 Task: Look for space in Kaiserslautern, Germany from 9th June, 2023 to 16th June, 2023 for 2 adults in price range Rs.8000 to Rs.16000. Place can be entire place with 2 bedrooms having 2 beds and 1 bathroom. Property type can be house, flat, guest house. Booking option can be shelf check-in. Required host language is English.
Action: Mouse moved to (412, 116)
Screenshot: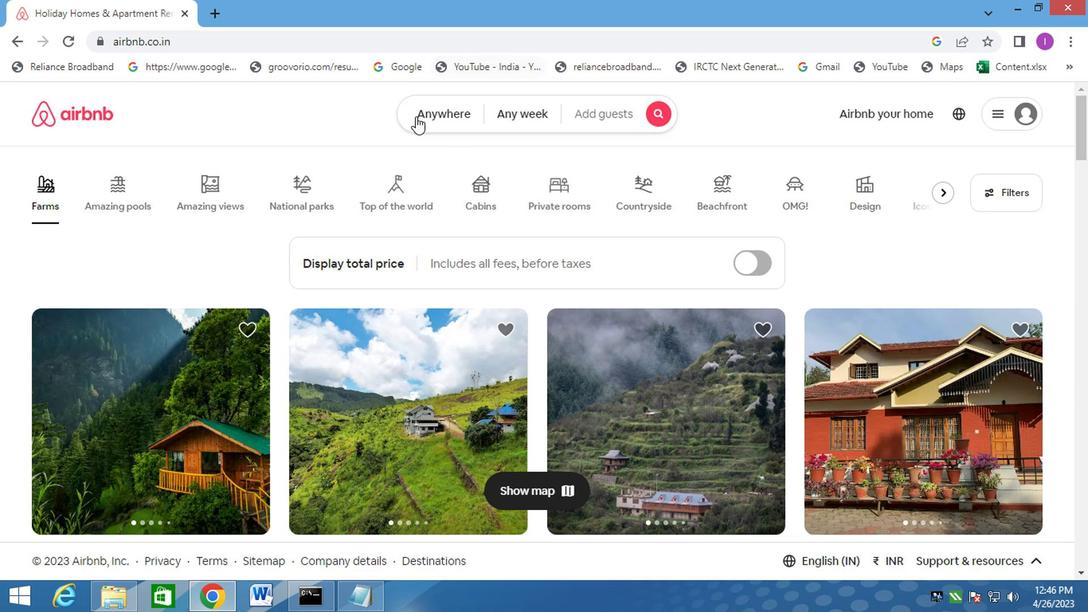 
Action: Mouse pressed left at (412, 116)
Screenshot: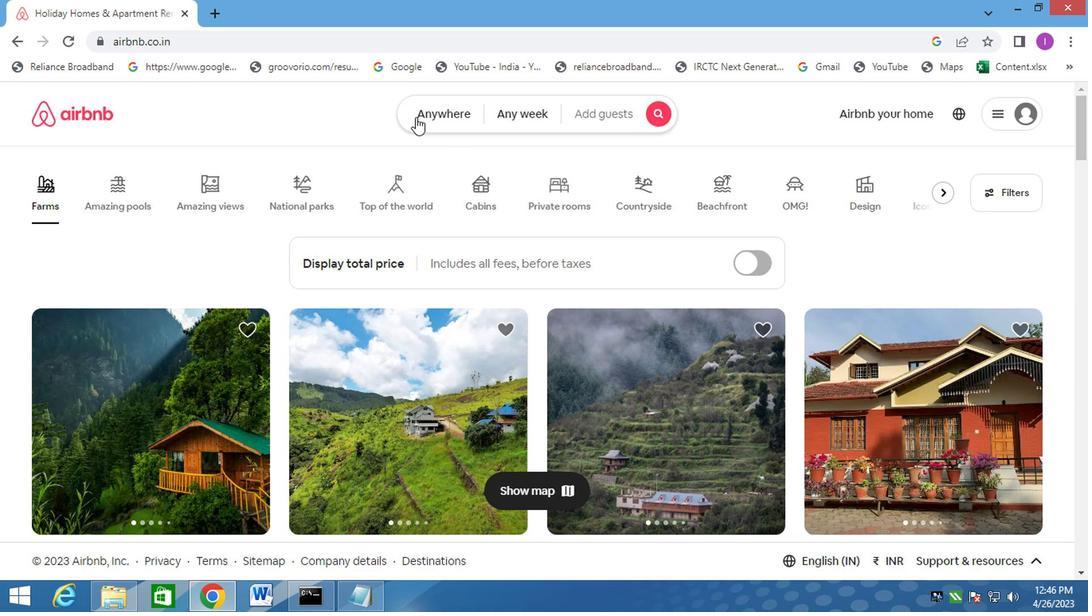 
Action: Mouse moved to (248, 180)
Screenshot: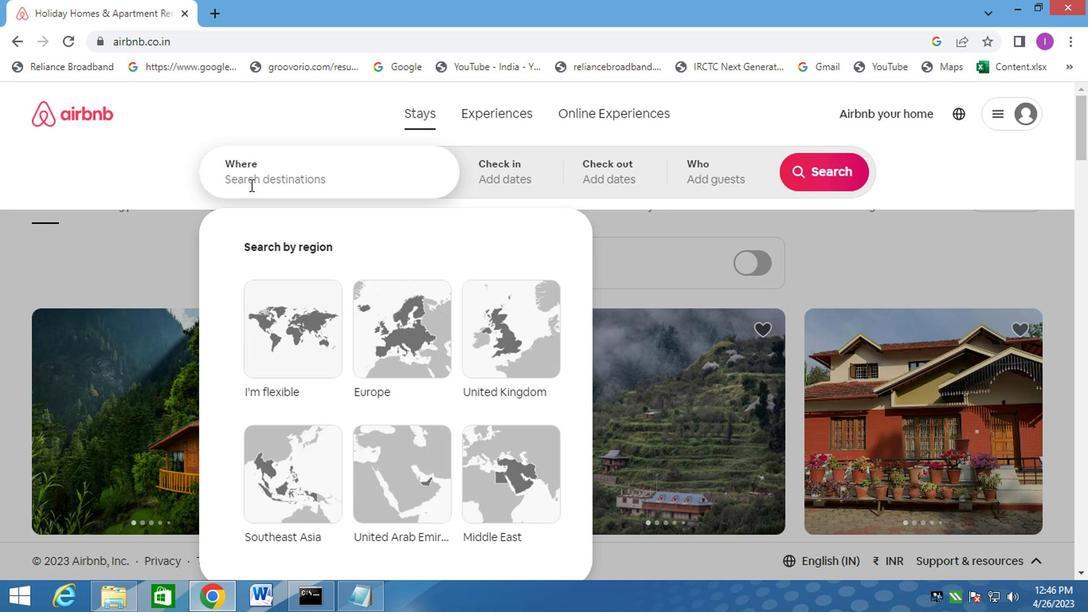 
Action: Mouse pressed left at (248, 180)
Screenshot: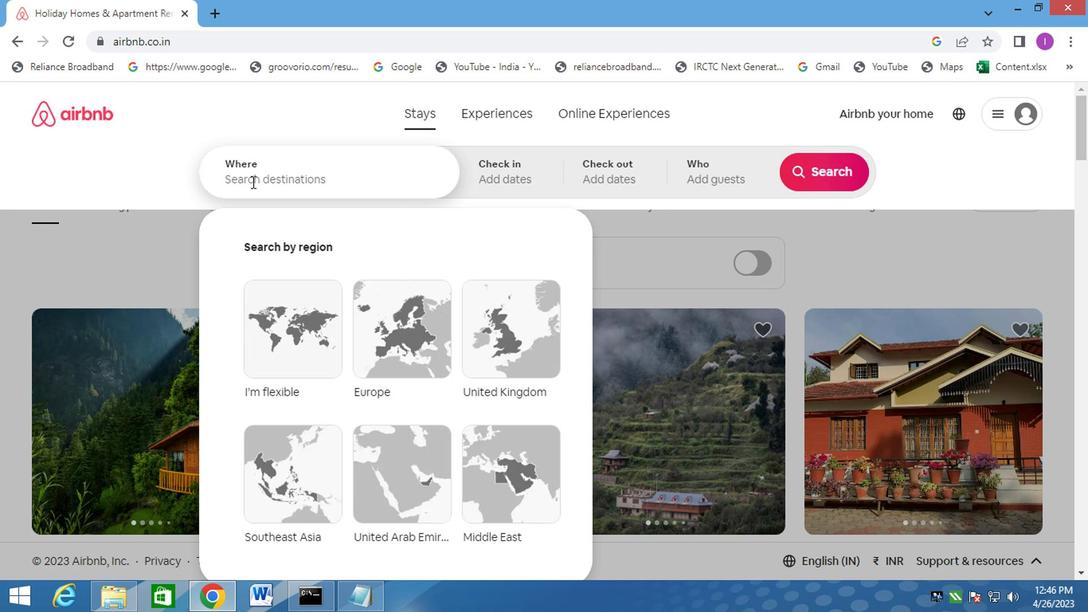 
Action: Mouse moved to (422, 155)
Screenshot: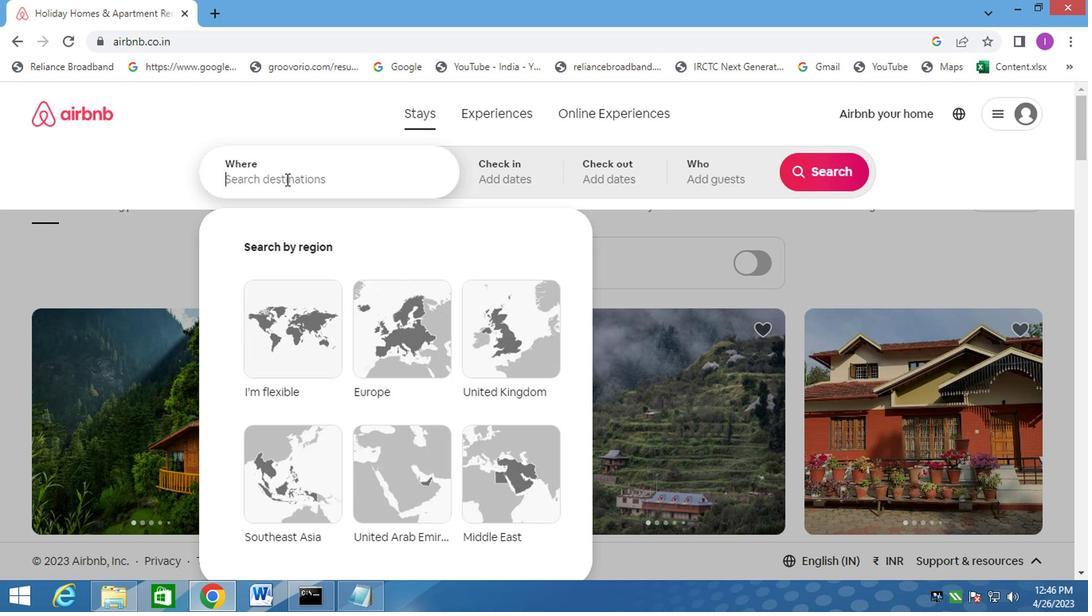 
Action: Key pressed <Key.shift>KAISERSLAUTERN,GER
Screenshot: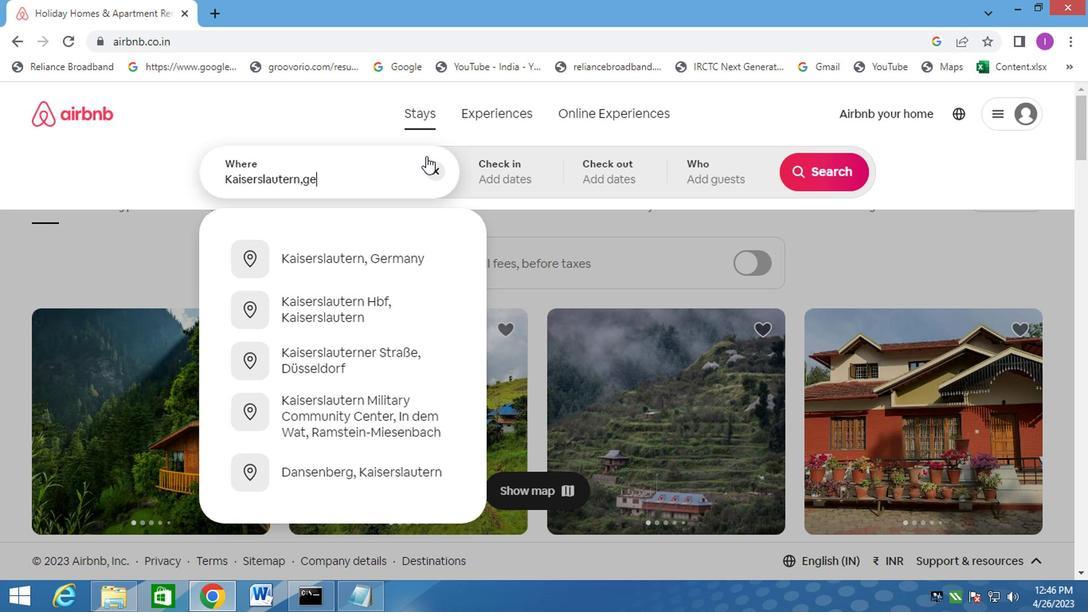 
Action: Mouse moved to (404, 263)
Screenshot: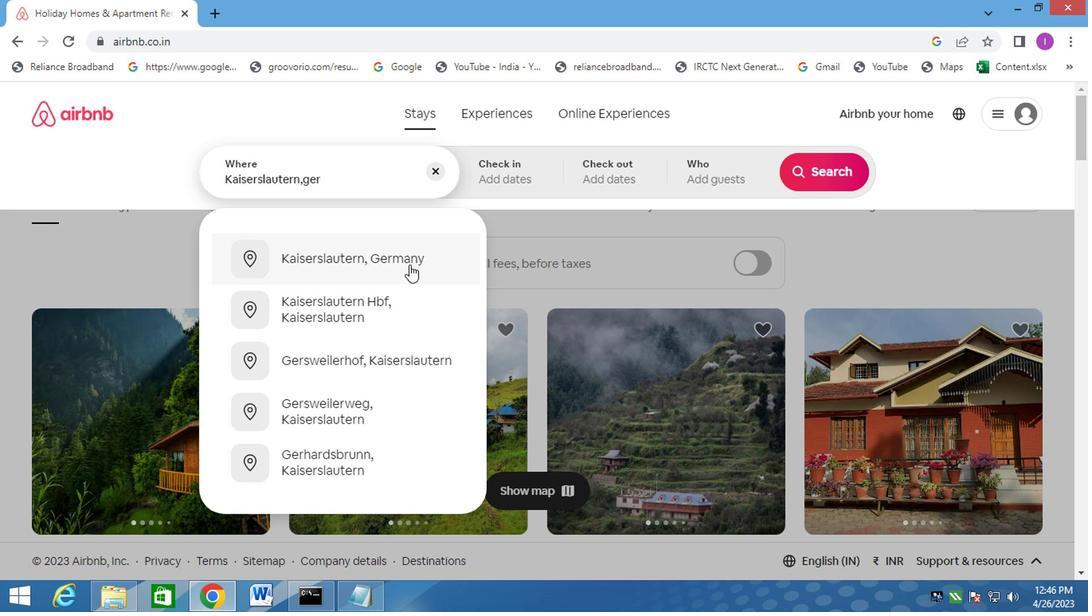
Action: Mouse pressed left at (404, 263)
Screenshot: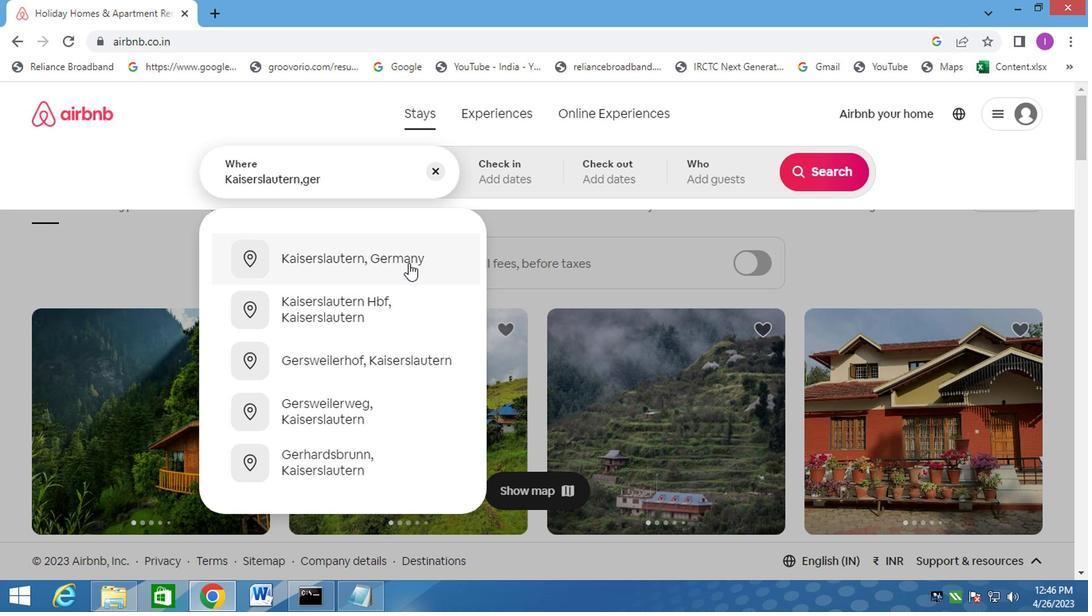 
Action: Mouse moved to (806, 298)
Screenshot: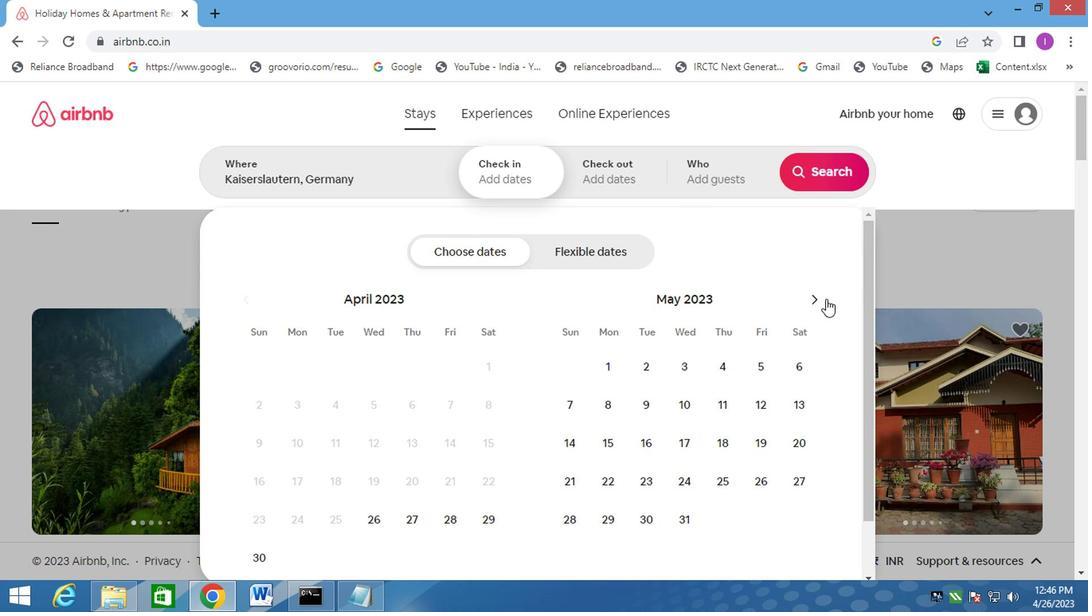 
Action: Mouse pressed left at (806, 298)
Screenshot: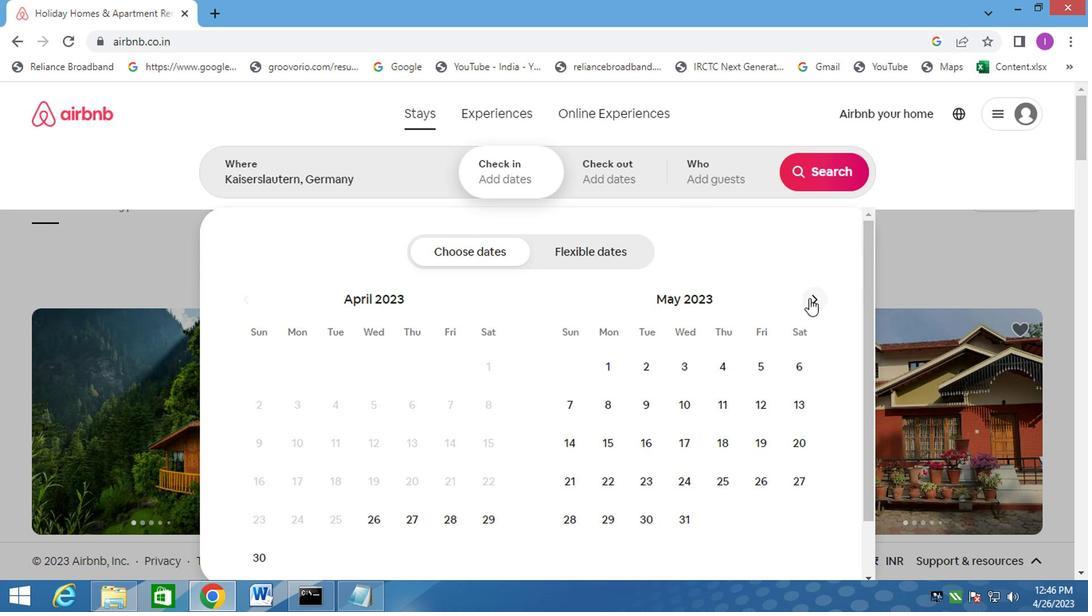 
Action: Mouse moved to (814, 298)
Screenshot: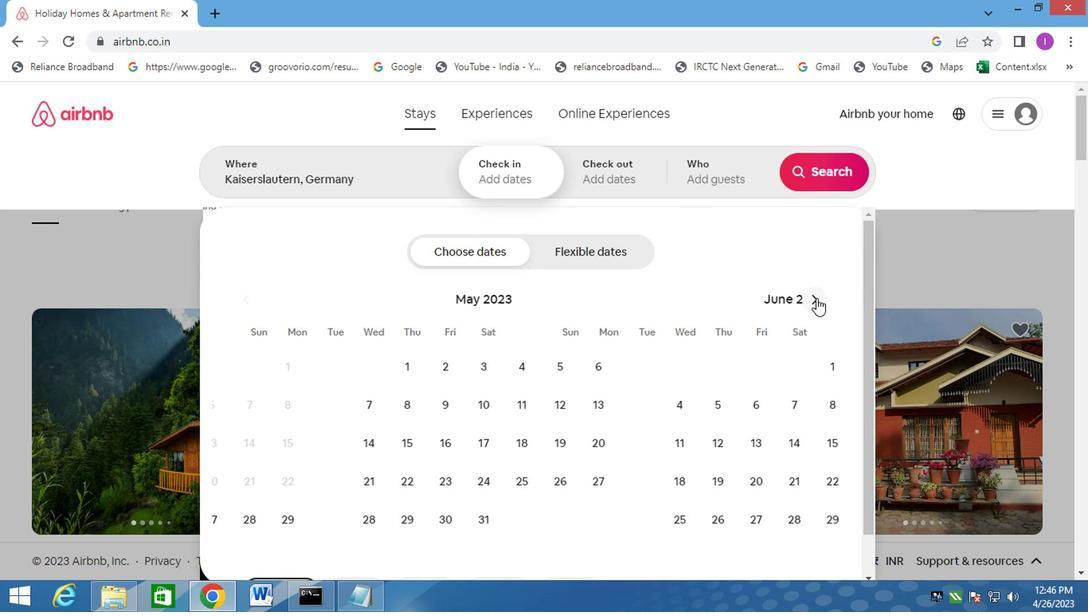 
Action: Mouse pressed left at (814, 298)
Screenshot: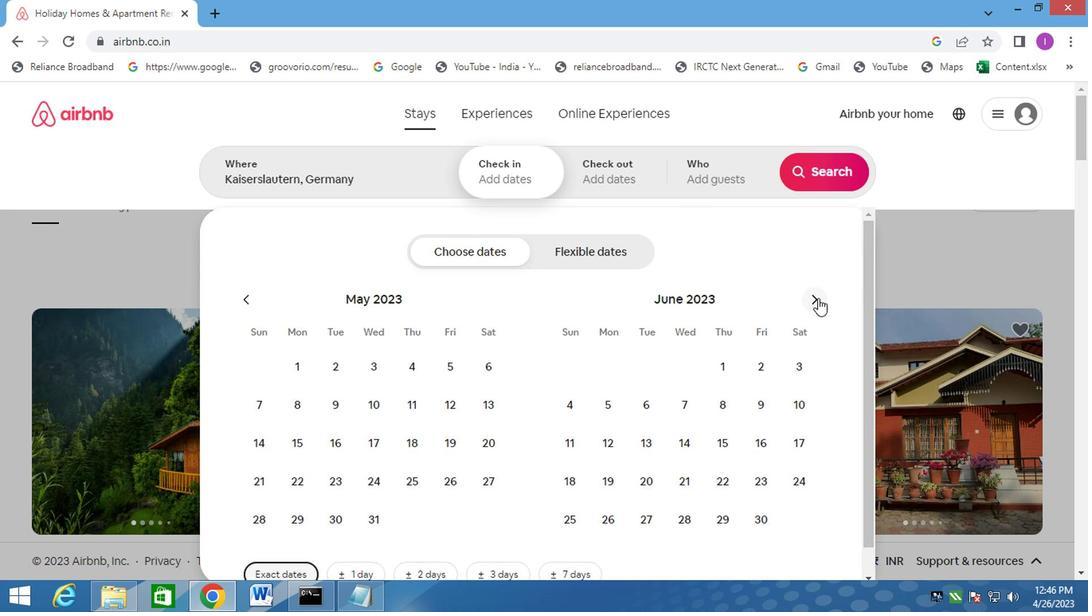
Action: Mouse moved to (438, 407)
Screenshot: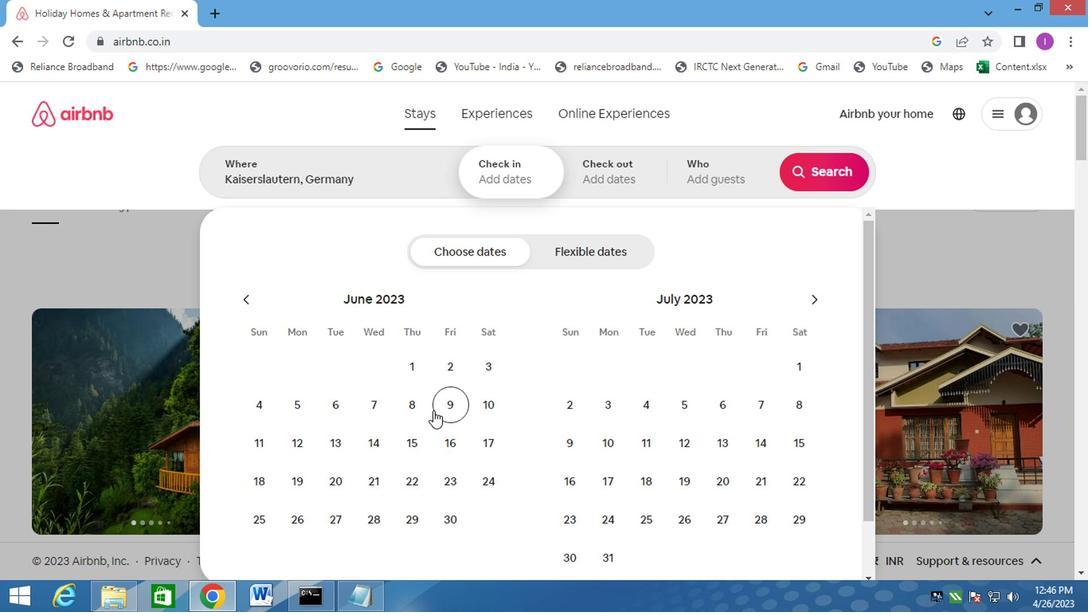 
Action: Mouse pressed left at (438, 407)
Screenshot: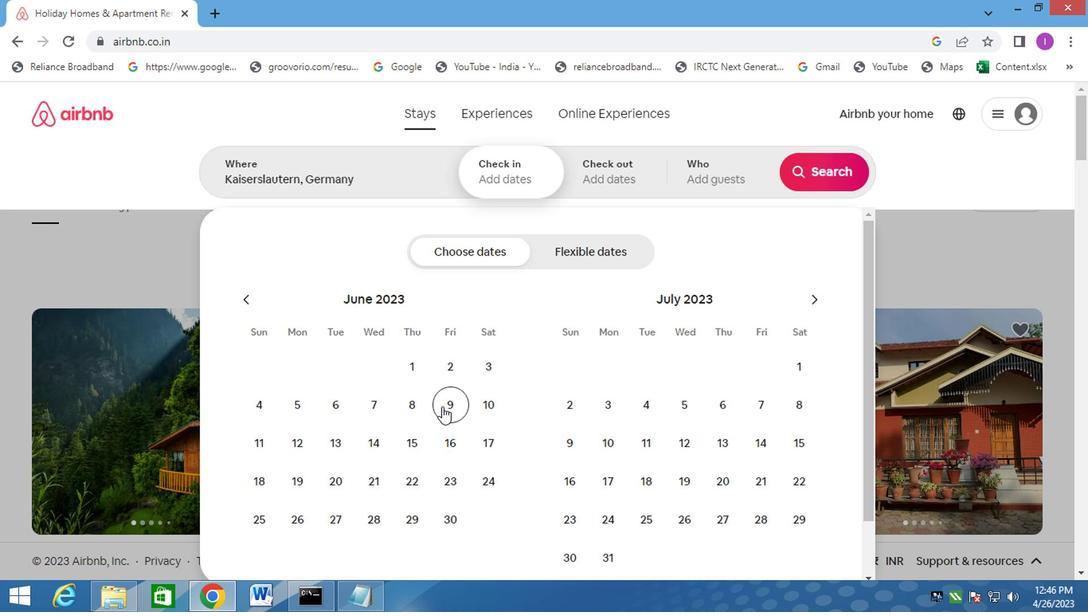 
Action: Mouse moved to (445, 455)
Screenshot: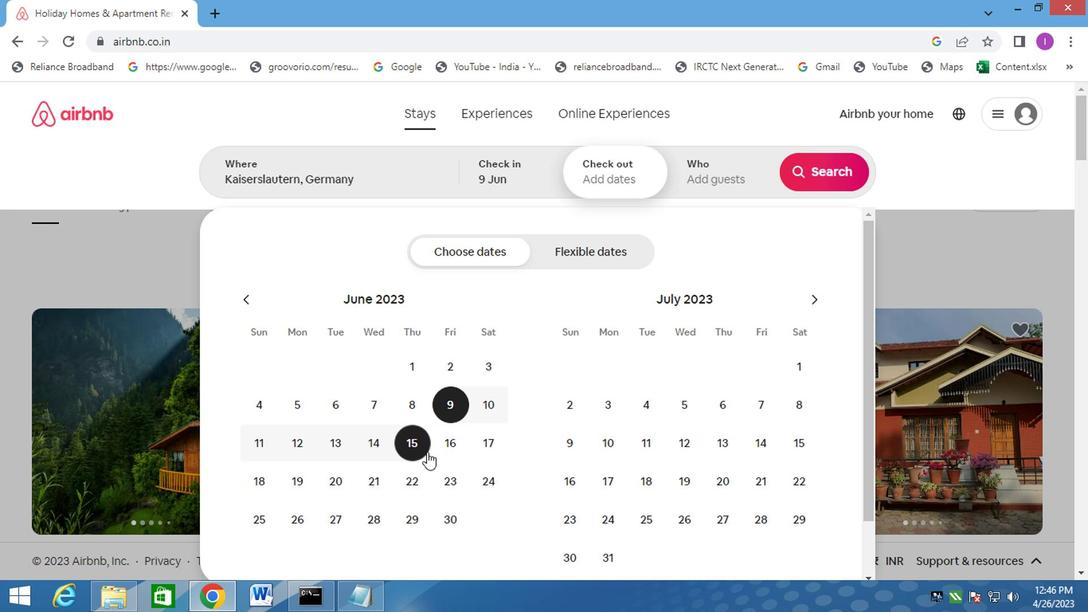 
Action: Mouse pressed left at (445, 455)
Screenshot: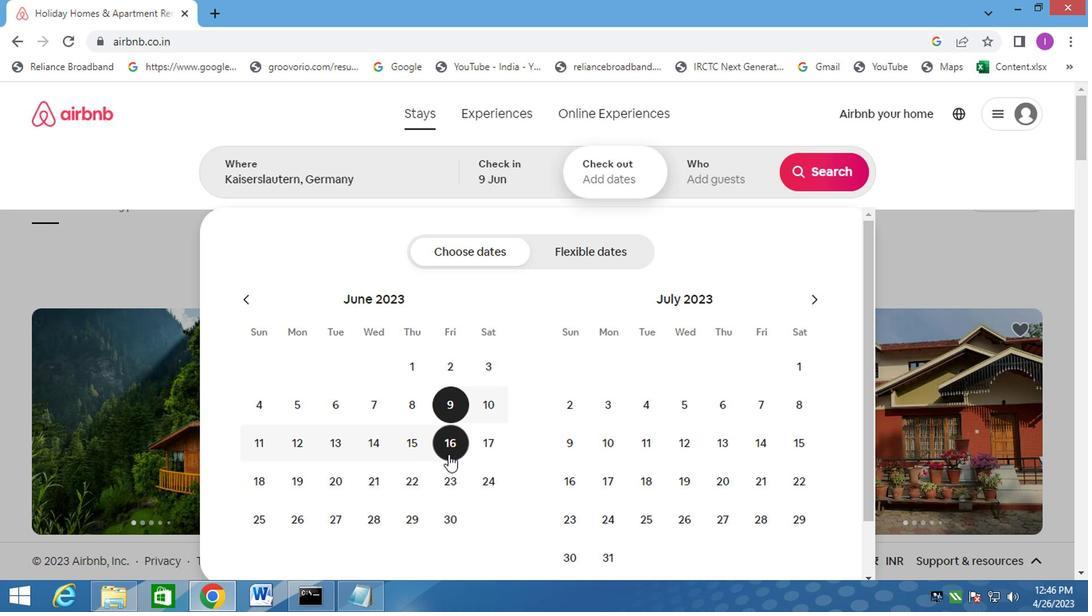 
Action: Mouse moved to (741, 182)
Screenshot: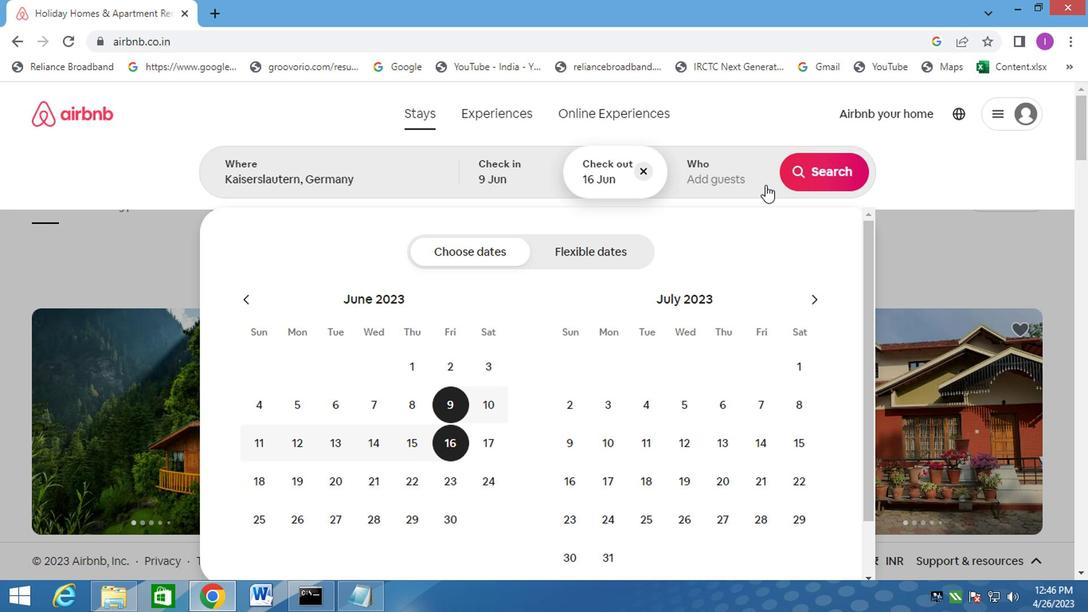 
Action: Mouse pressed left at (741, 182)
Screenshot: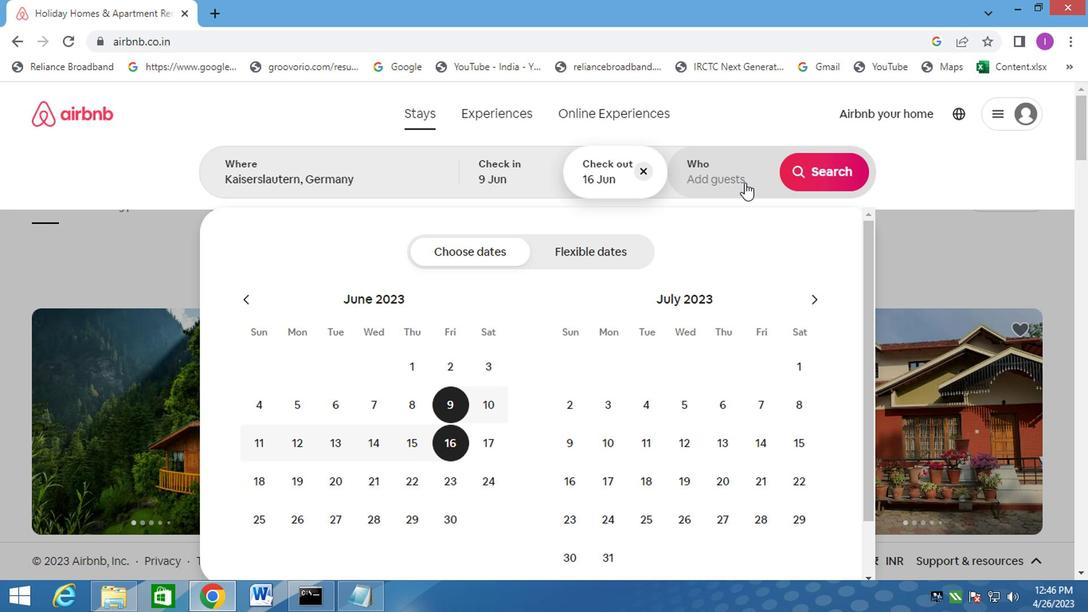 
Action: Mouse moved to (830, 263)
Screenshot: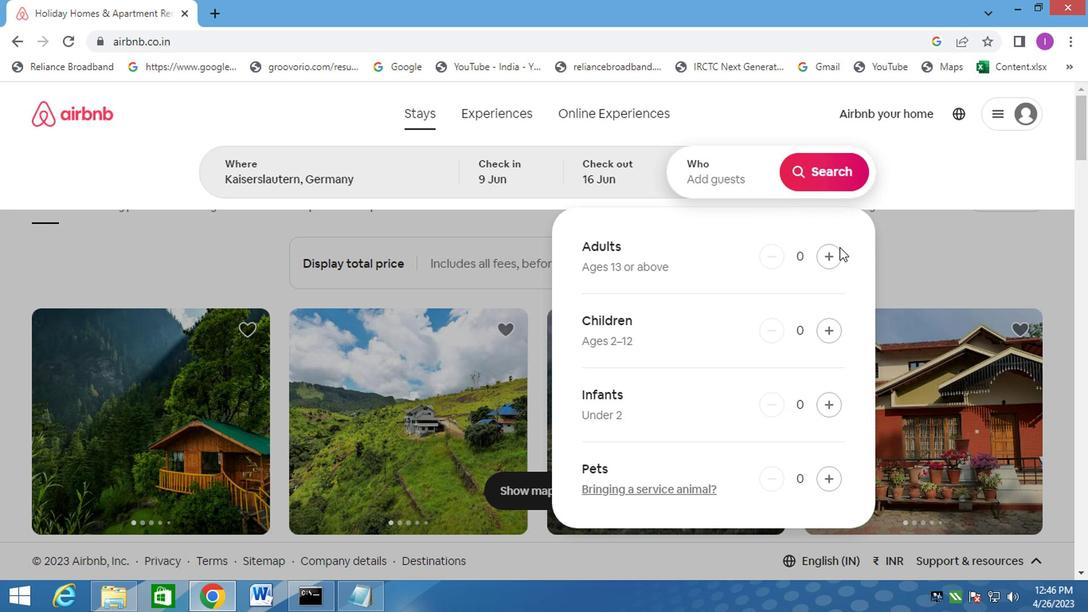 
Action: Mouse pressed left at (830, 263)
Screenshot: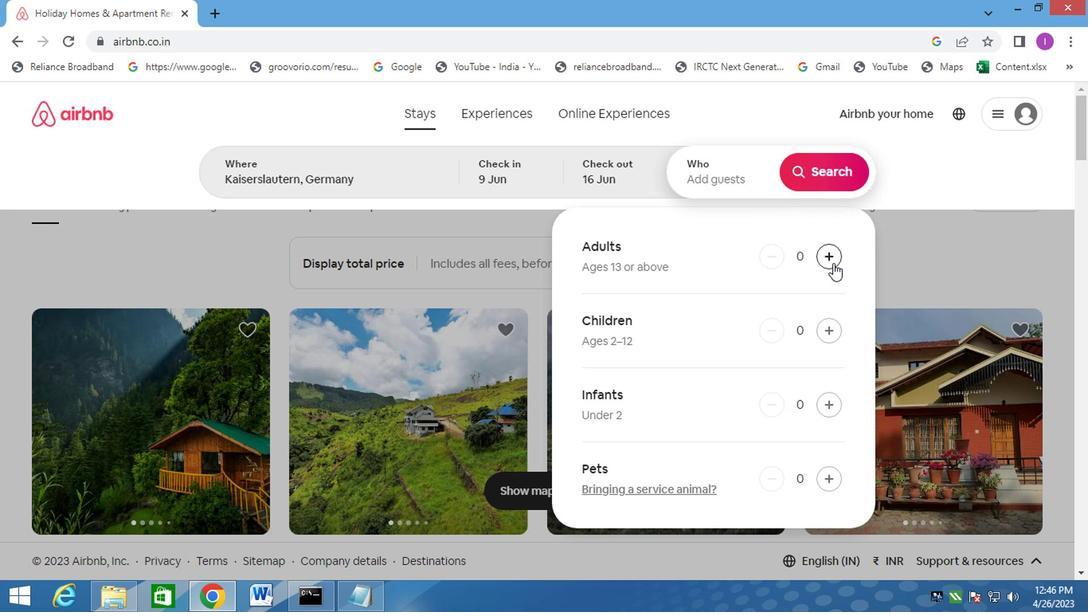 
Action: Mouse moved to (829, 262)
Screenshot: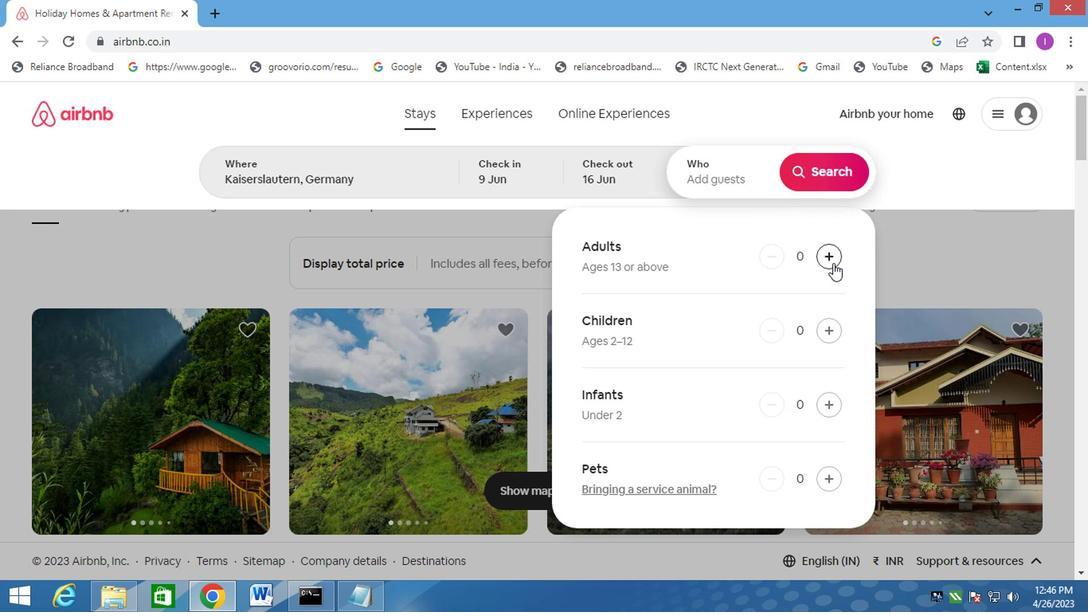
Action: Mouse pressed left at (829, 262)
Screenshot: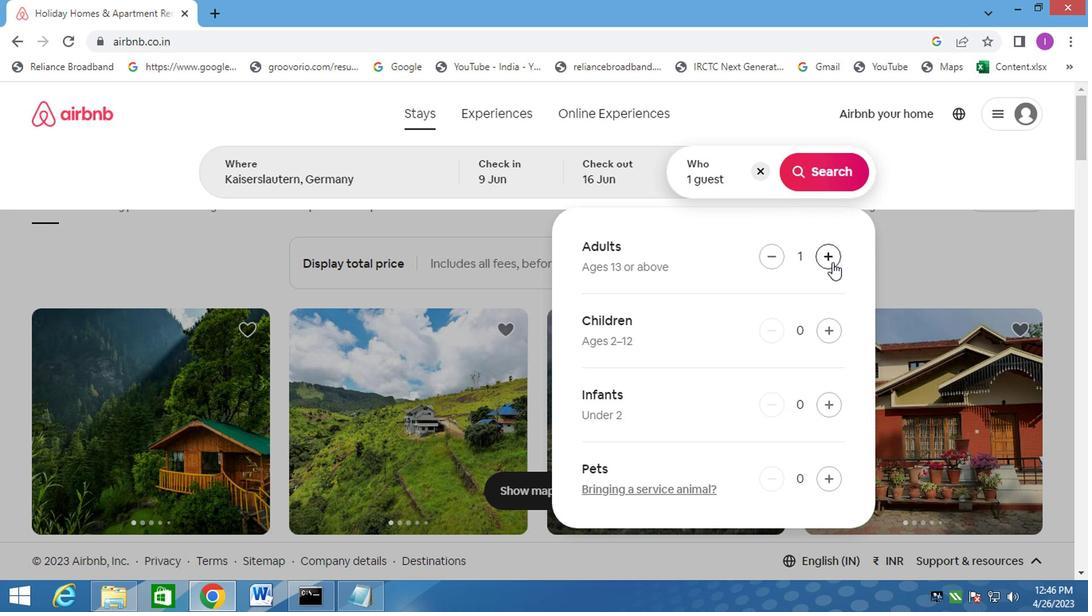 
Action: Mouse moved to (813, 173)
Screenshot: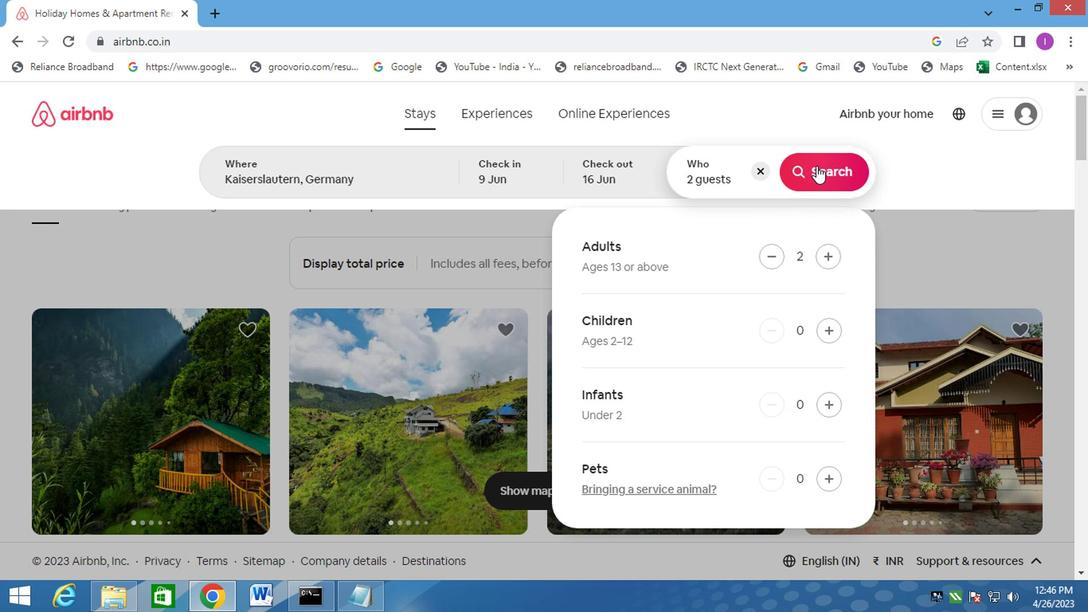 
Action: Mouse pressed left at (813, 173)
Screenshot: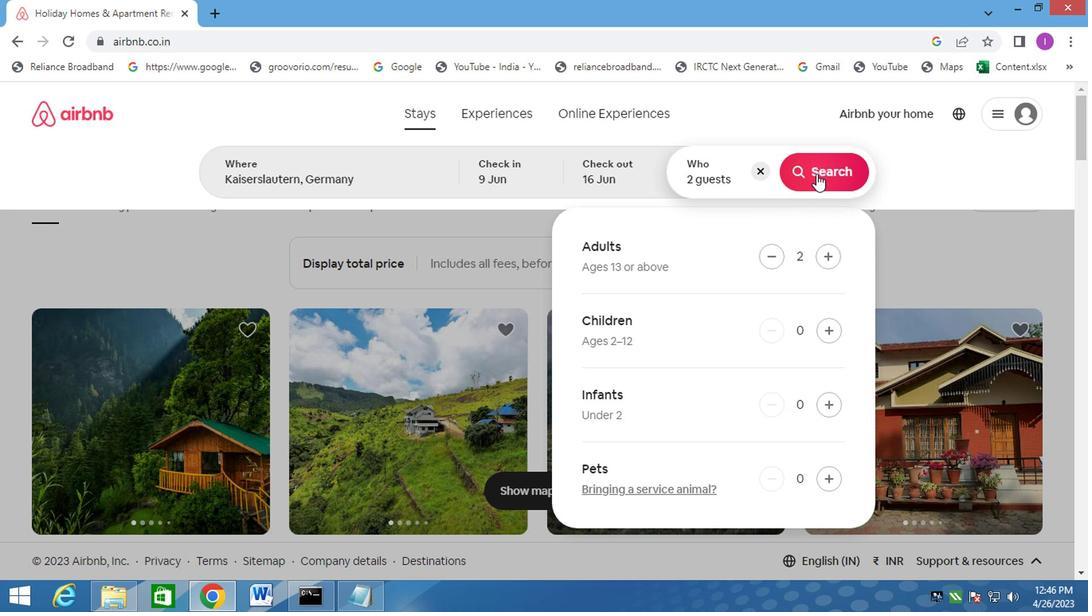 
Action: Mouse moved to (1026, 172)
Screenshot: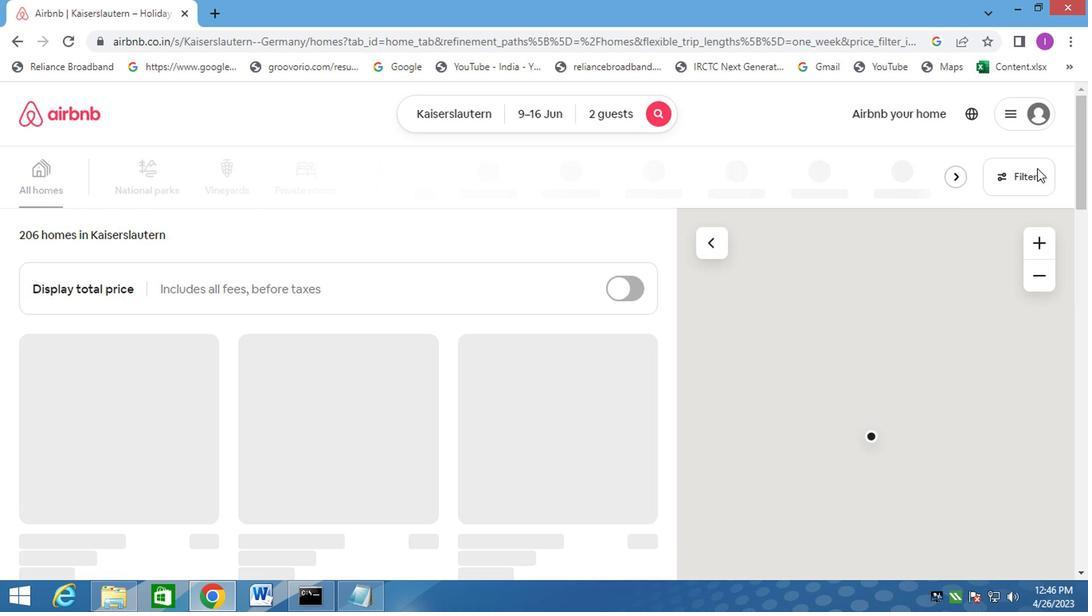 
Action: Mouse pressed left at (1026, 172)
Screenshot: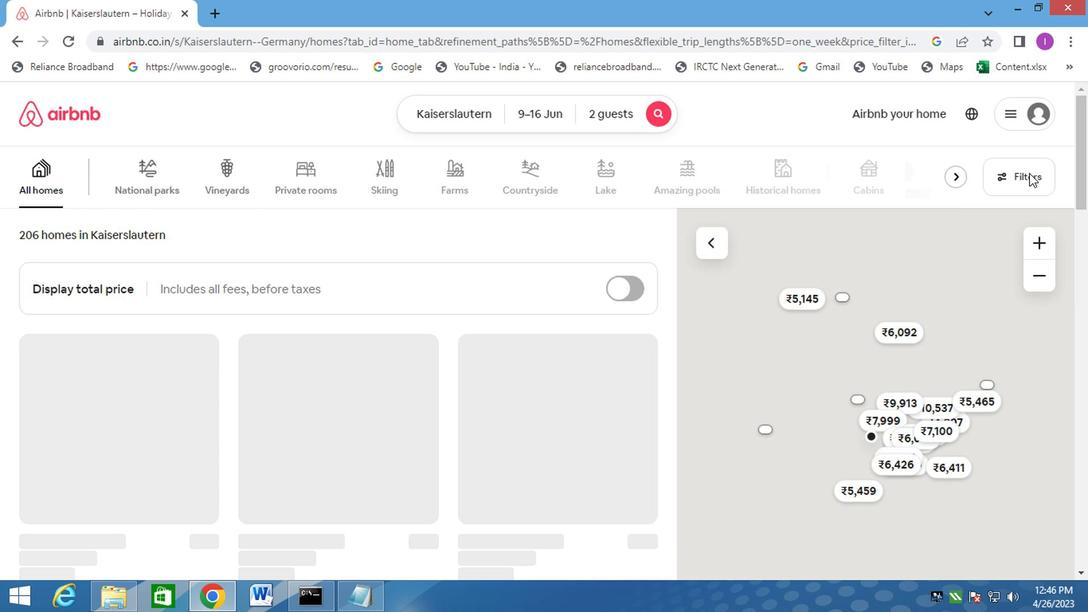 
Action: Mouse moved to (334, 390)
Screenshot: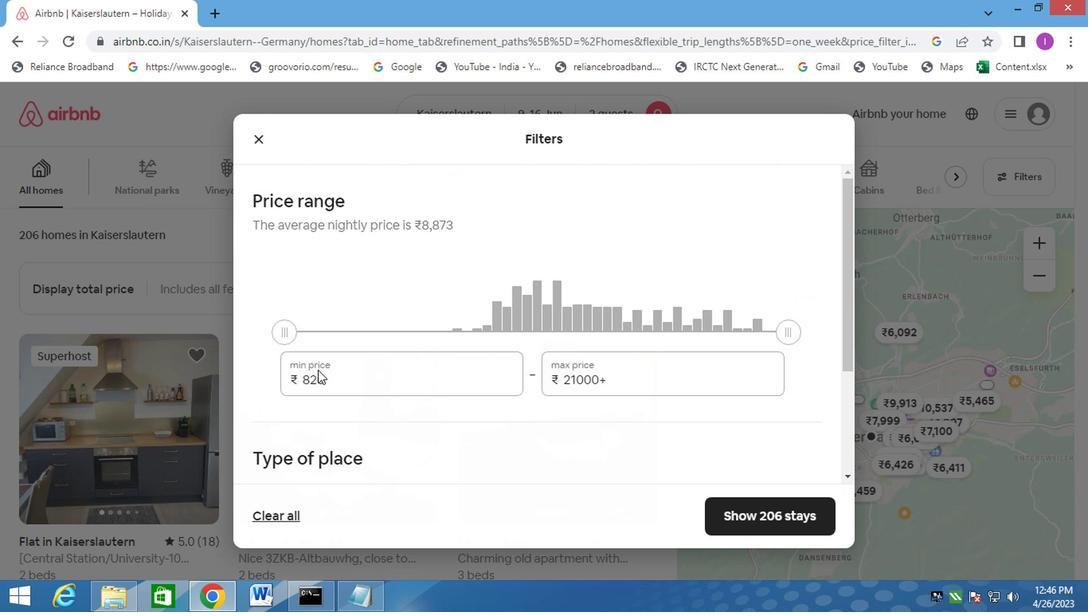 
Action: Mouse pressed left at (334, 390)
Screenshot: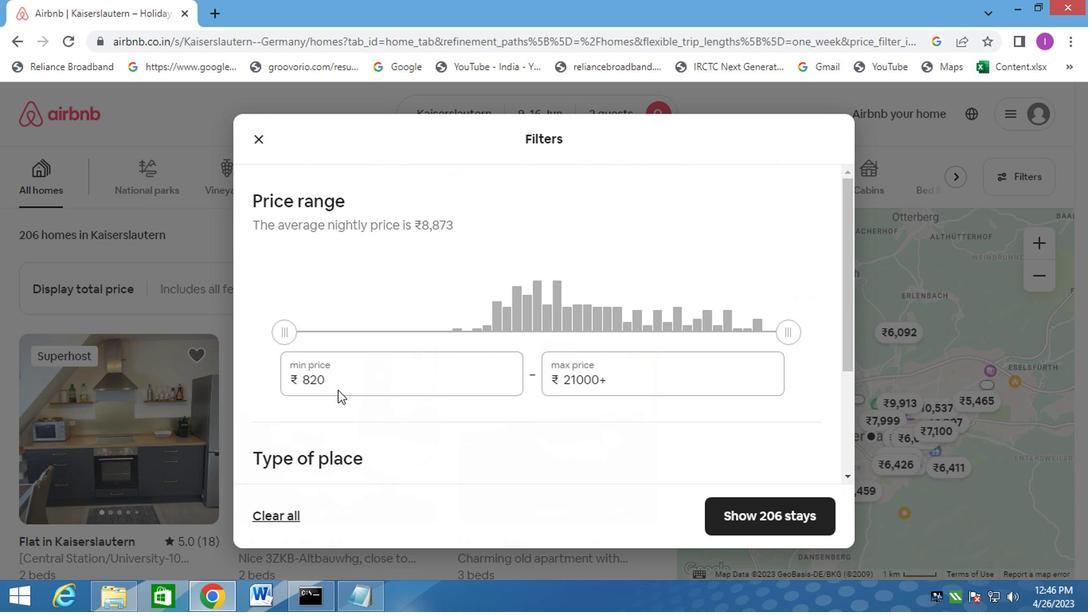 
Action: Mouse moved to (335, 379)
Screenshot: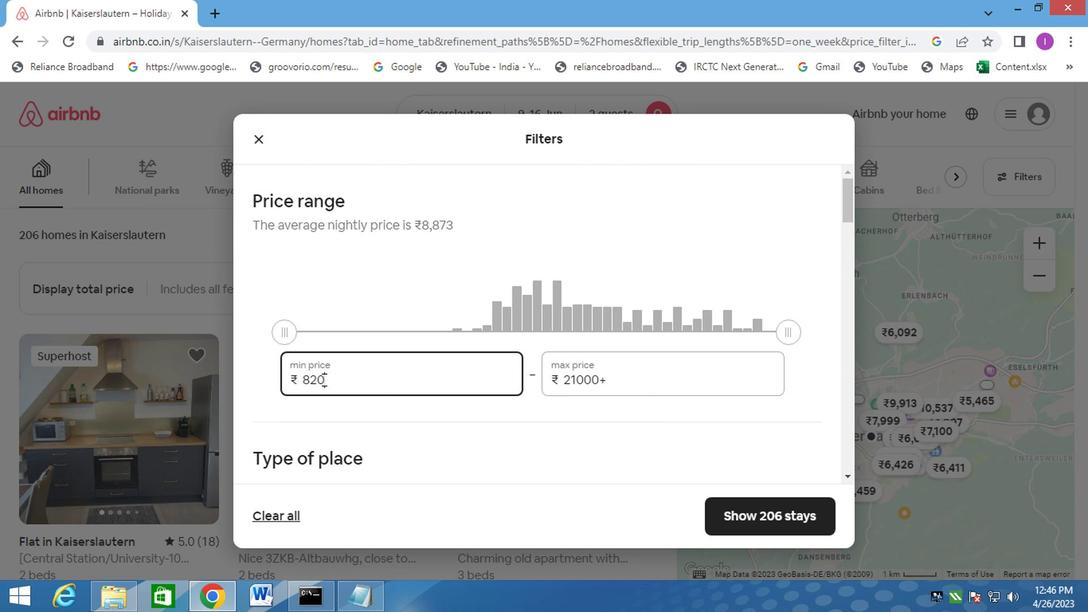 
Action: Mouse pressed left at (335, 379)
Screenshot: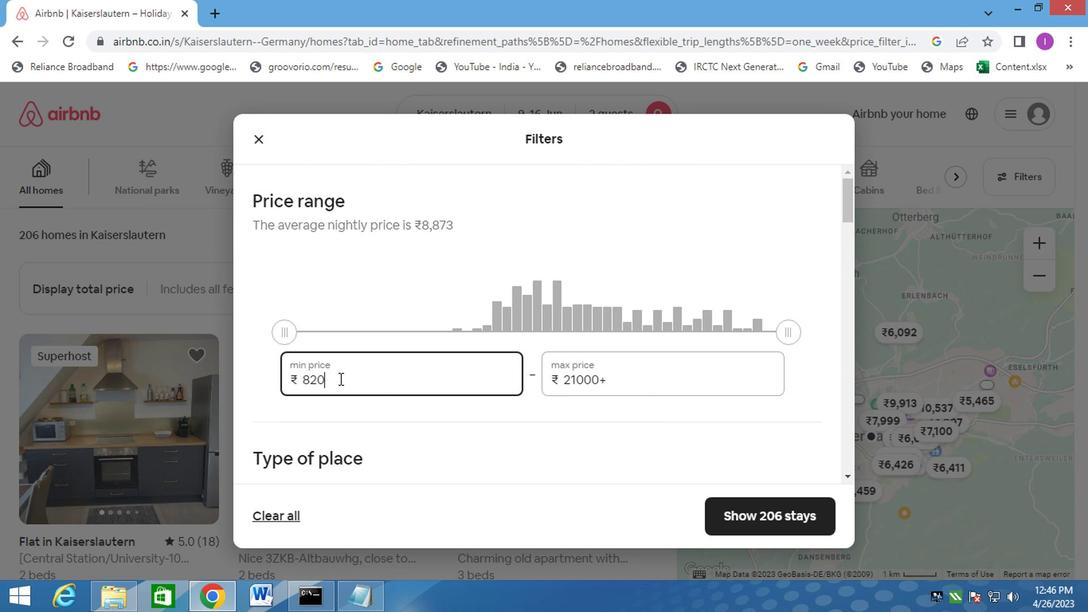 
Action: Mouse moved to (310, 370)
Screenshot: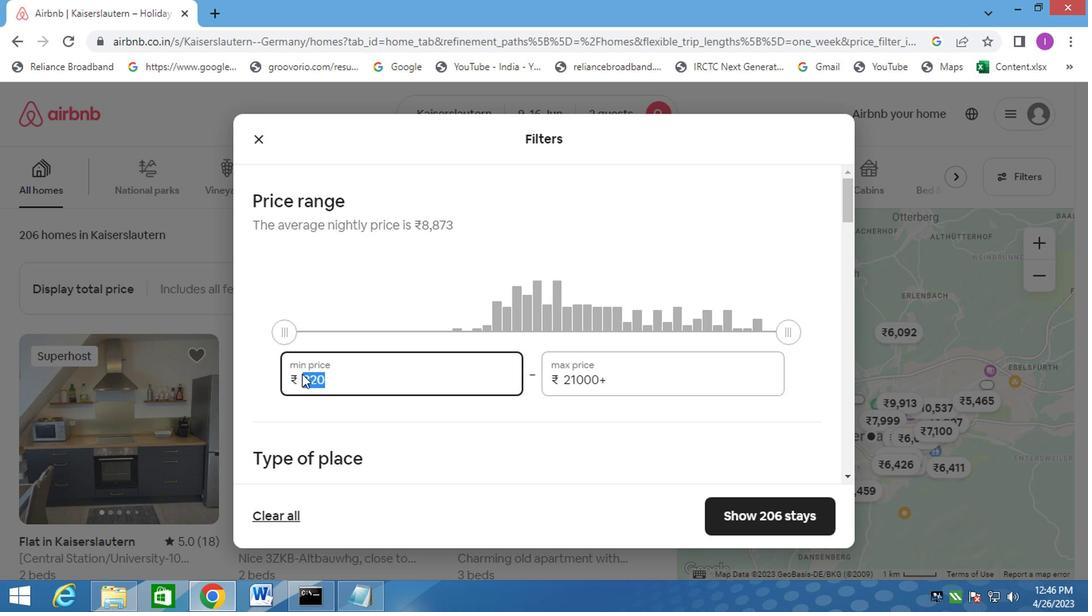 
Action: Key pressed 8000
Screenshot: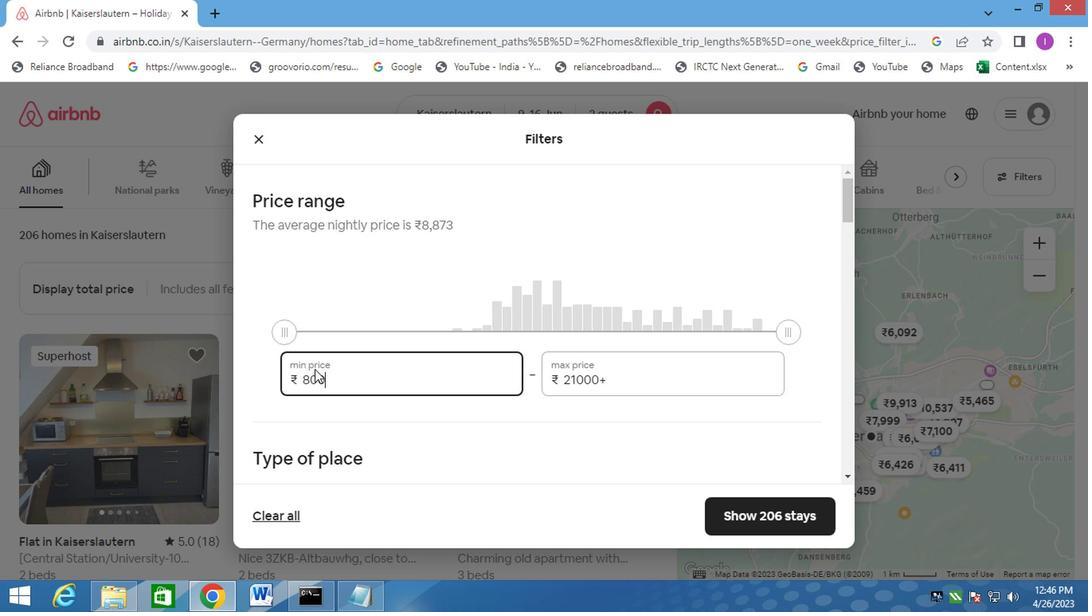 
Action: Mouse moved to (614, 378)
Screenshot: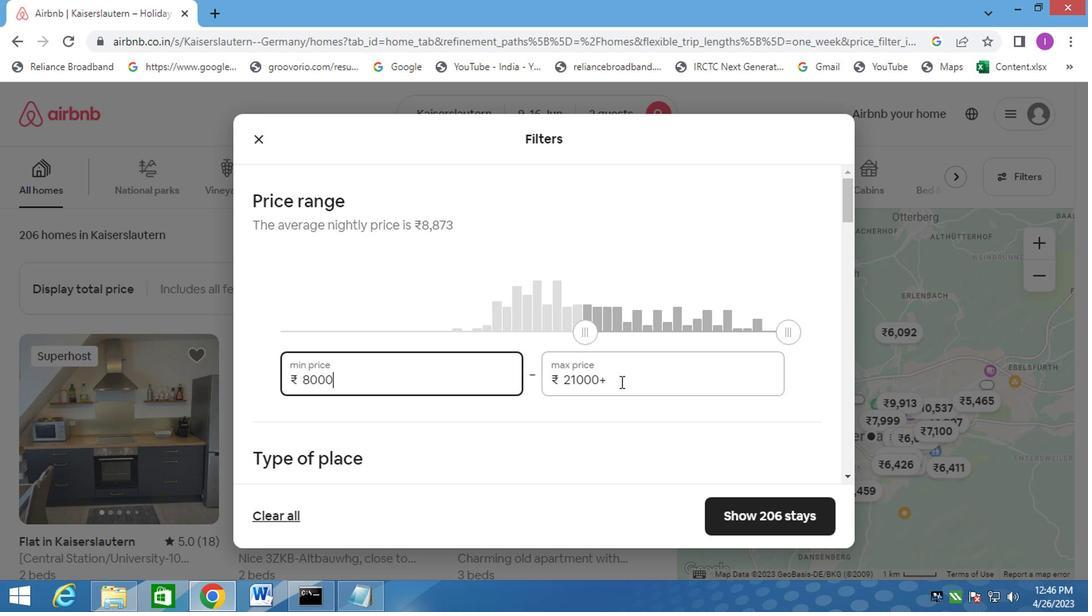 
Action: Mouse pressed left at (614, 378)
Screenshot: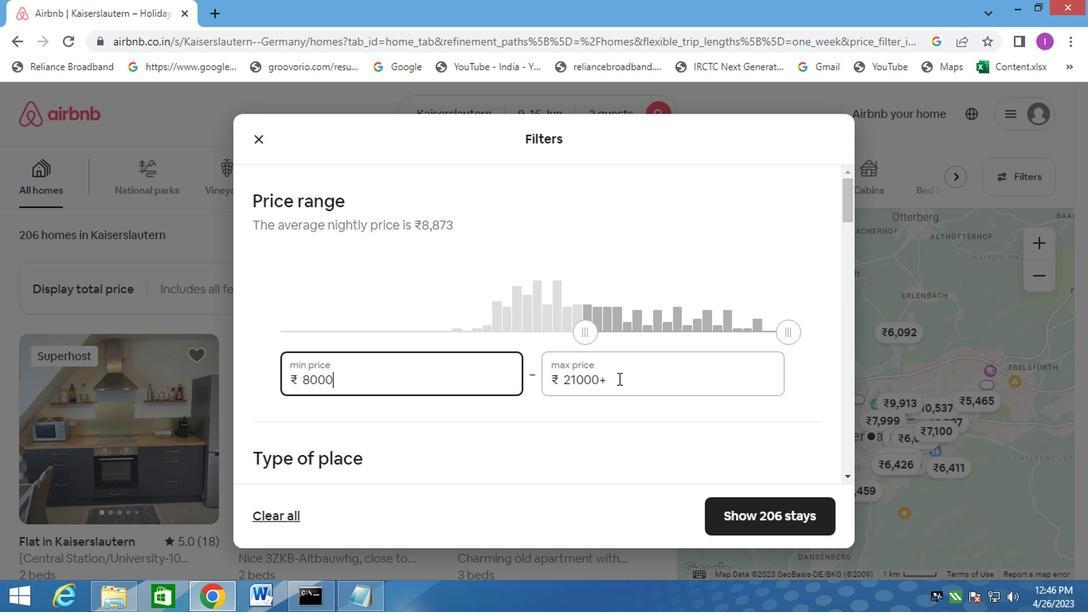 
Action: Mouse moved to (544, 380)
Screenshot: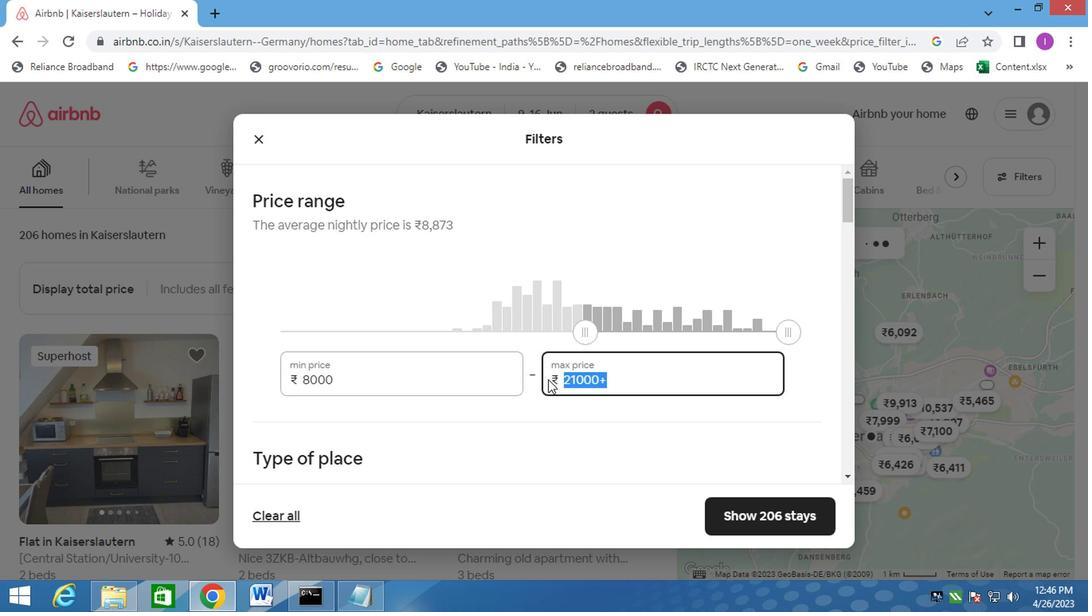 
Action: Key pressed 16000
Screenshot: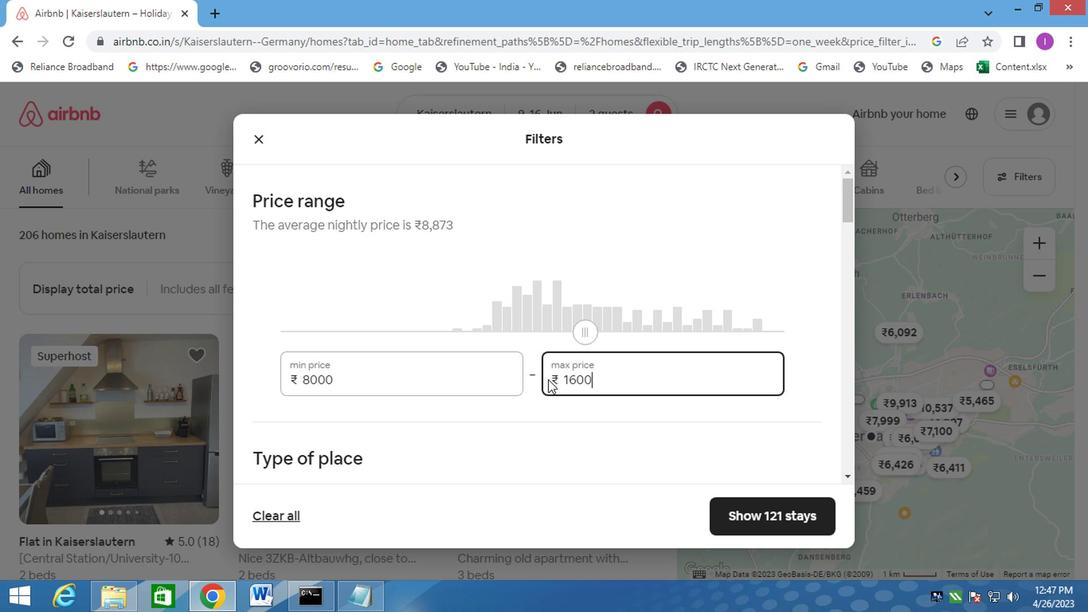 
Action: Mouse moved to (542, 322)
Screenshot: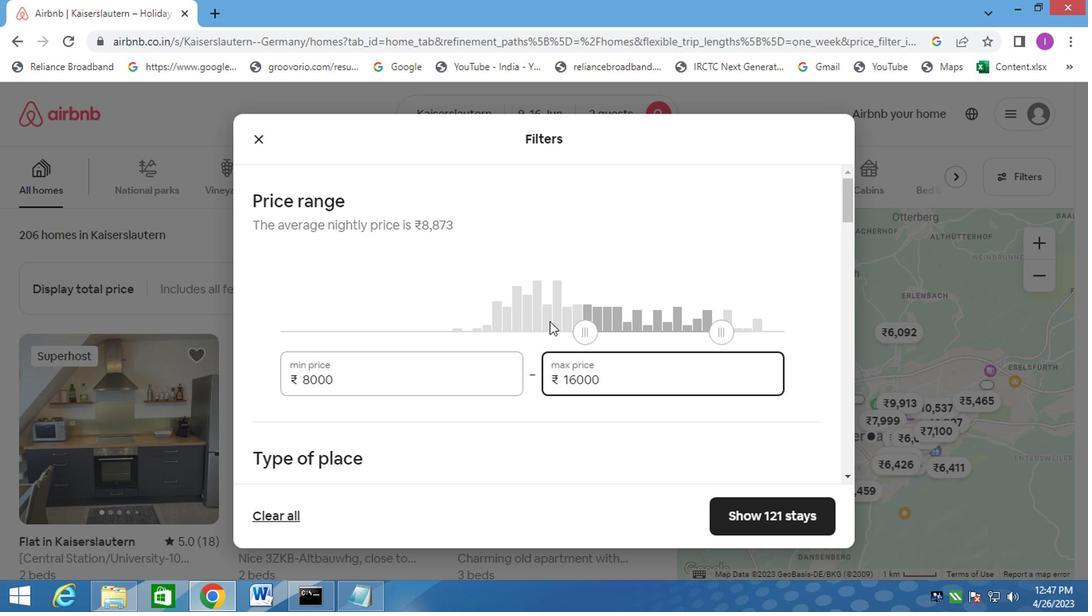 
Action: Mouse scrolled (542, 322) with delta (0, 0)
Screenshot: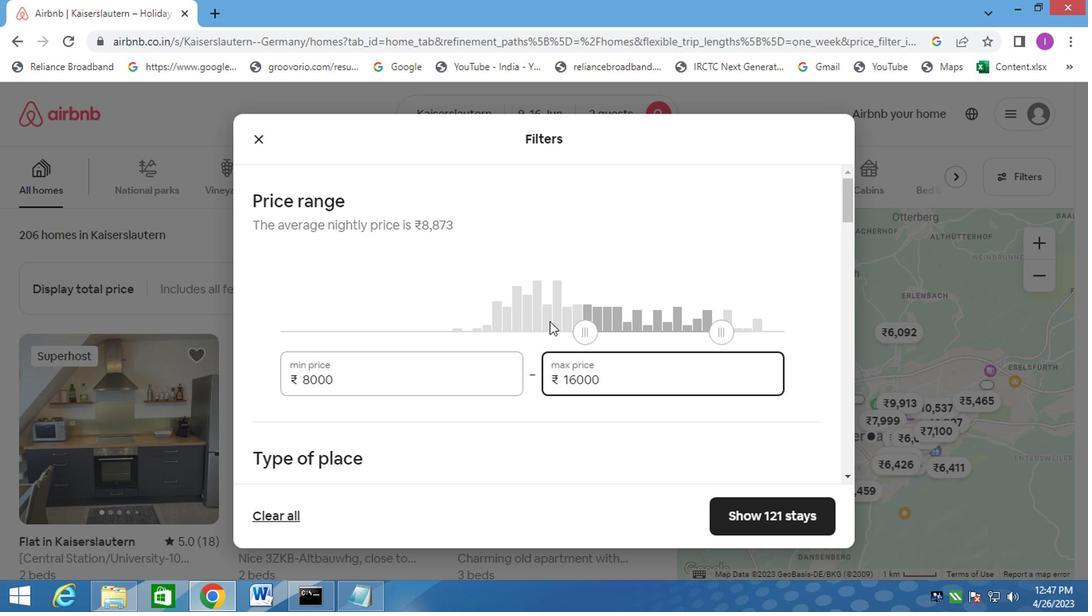 
Action: Mouse moved to (540, 324)
Screenshot: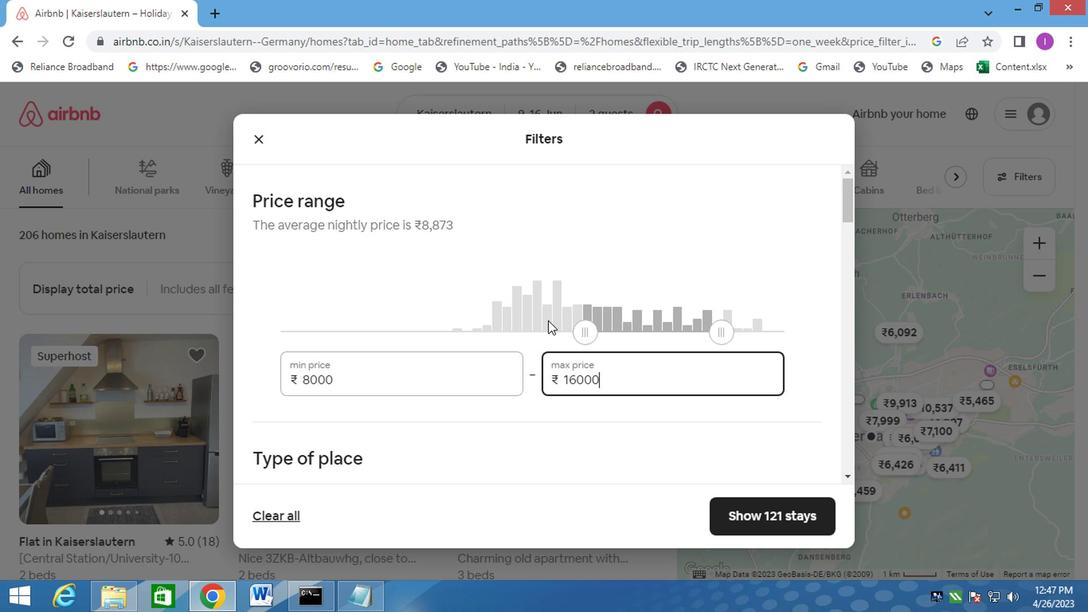 
Action: Mouse scrolled (540, 324) with delta (0, 0)
Screenshot: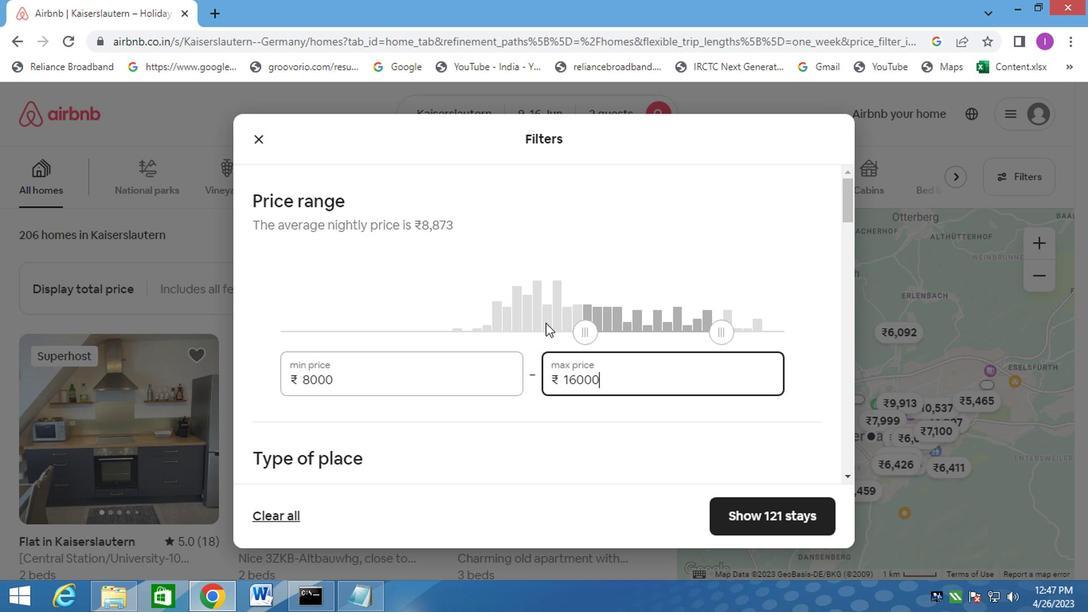 
Action: Mouse moved to (264, 351)
Screenshot: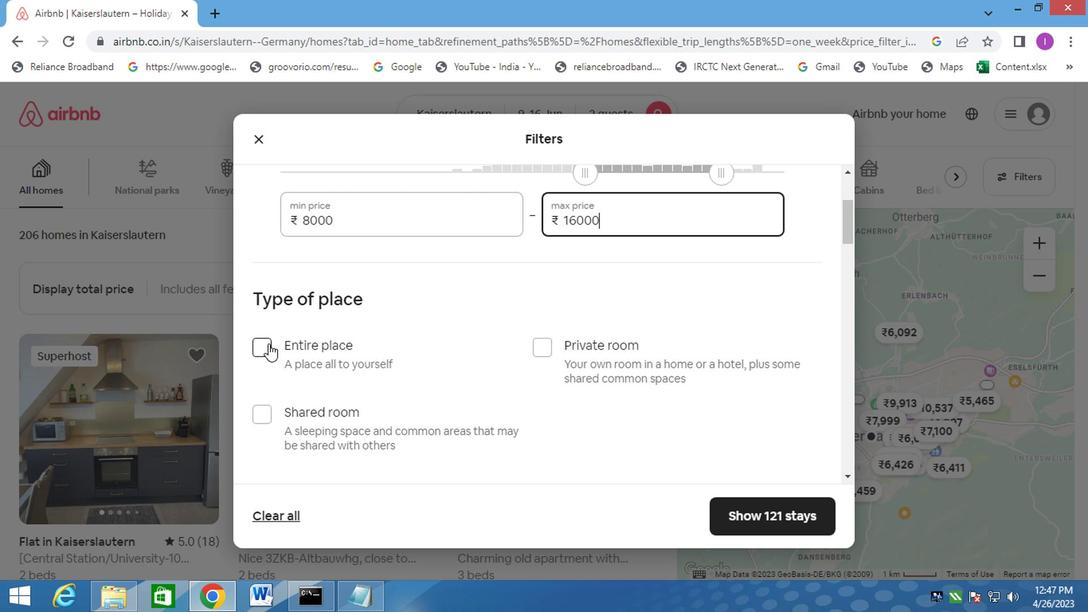 
Action: Mouse pressed left at (264, 351)
Screenshot: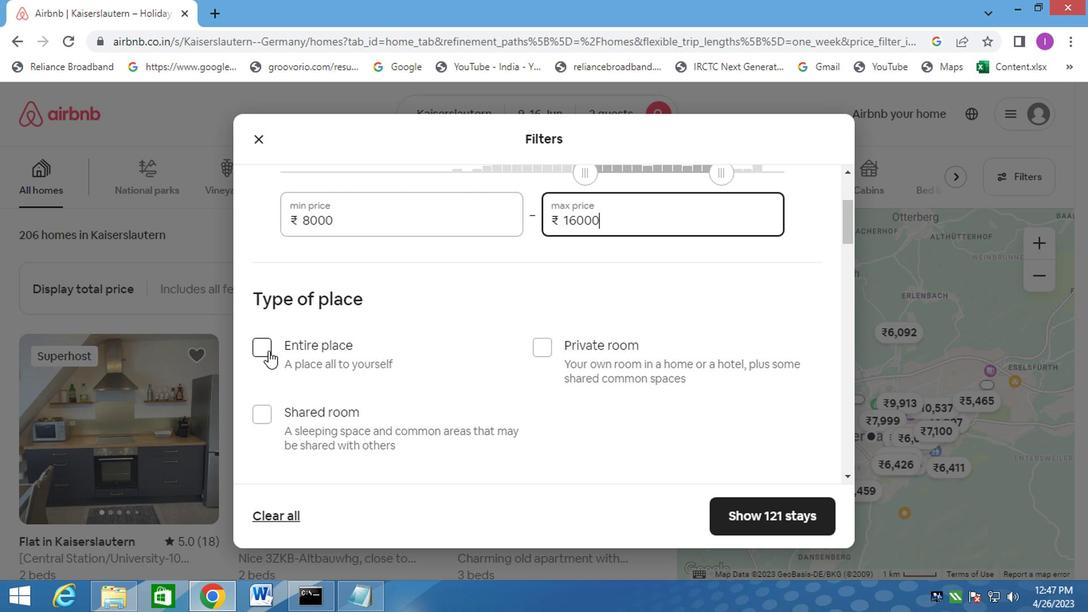 
Action: Mouse moved to (349, 330)
Screenshot: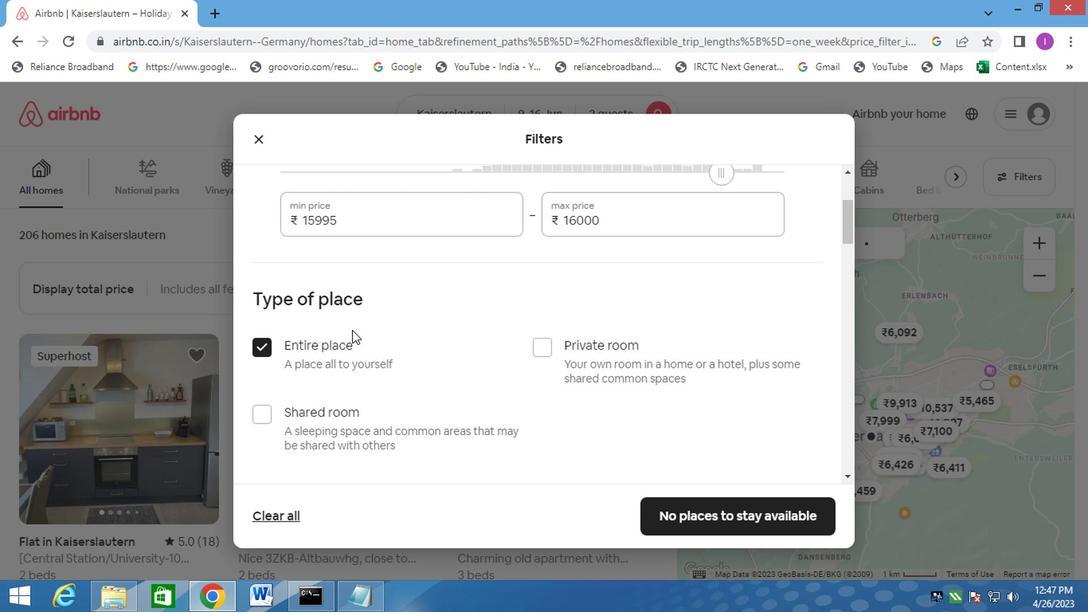 
Action: Mouse scrolled (349, 330) with delta (0, 0)
Screenshot: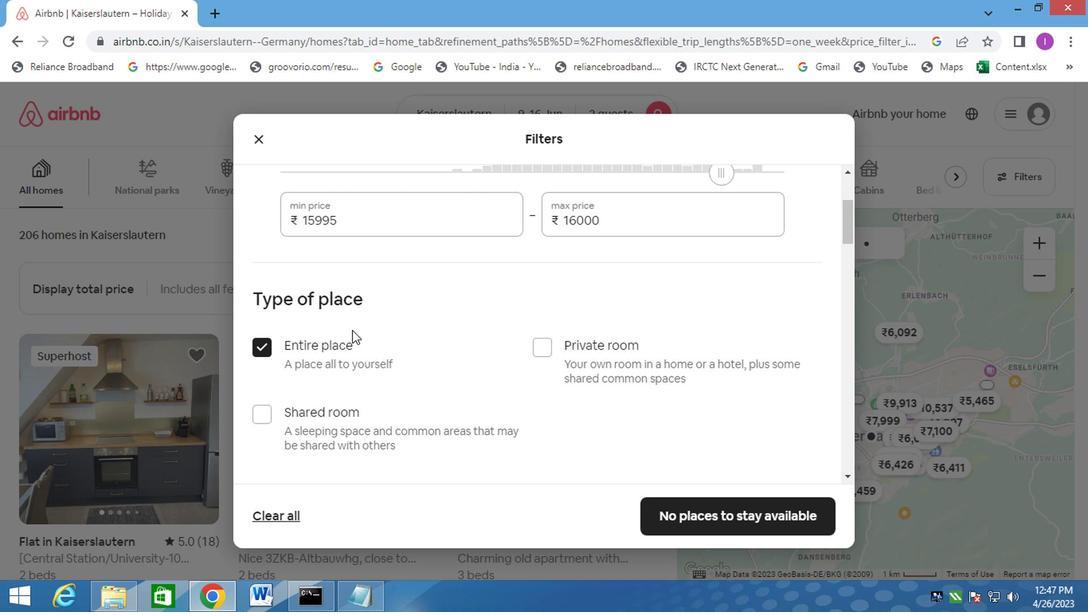 
Action: Mouse moved to (357, 326)
Screenshot: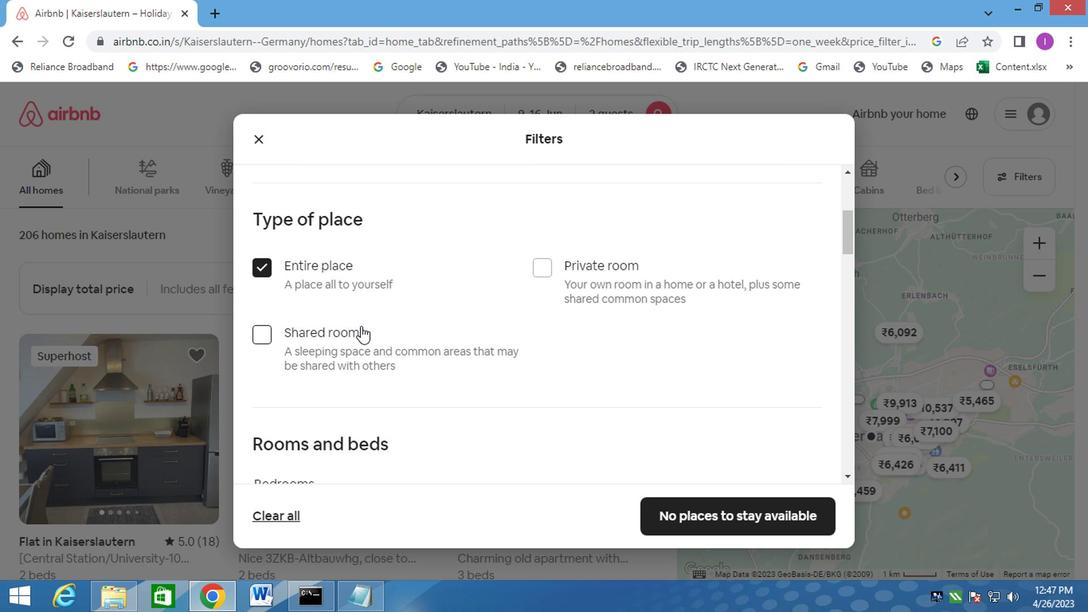 
Action: Mouse scrolled (357, 326) with delta (0, 0)
Screenshot: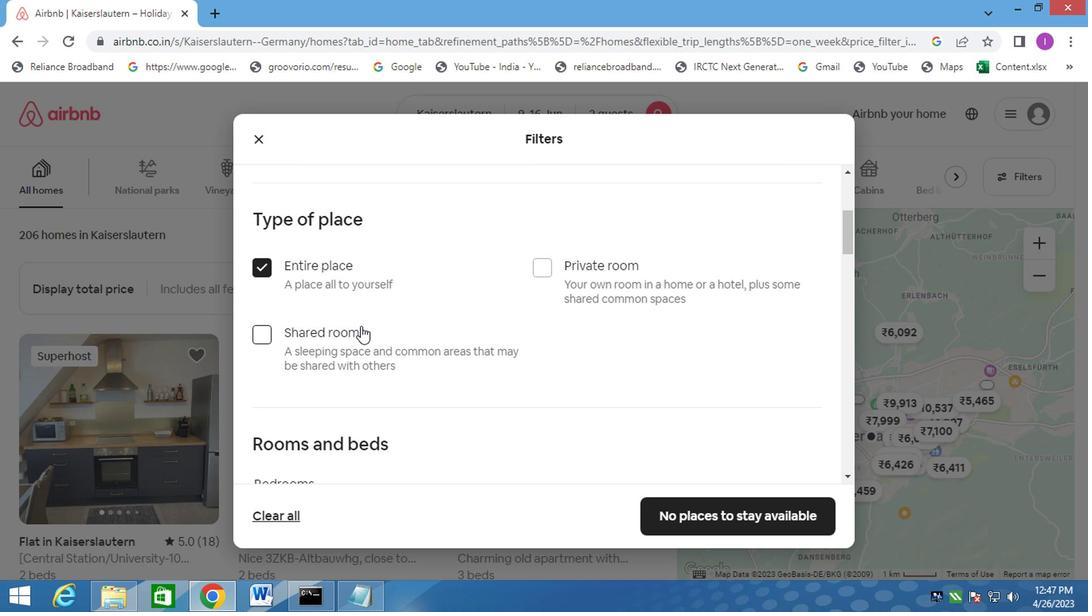 
Action: Mouse moved to (383, 390)
Screenshot: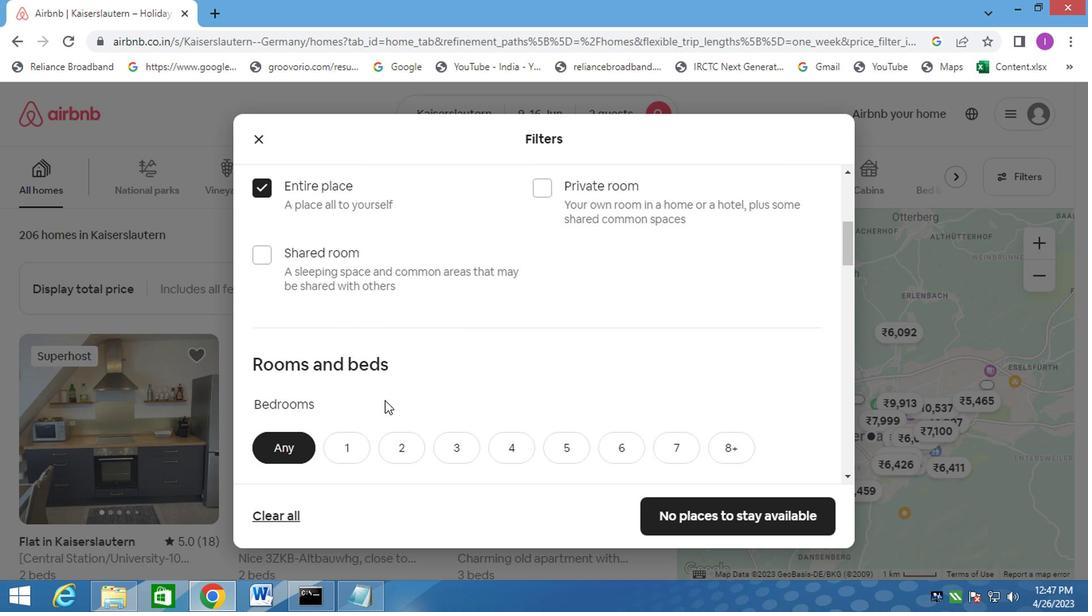 
Action: Mouse scrolled (383, 390) with delta (0, 0)
Screenshot: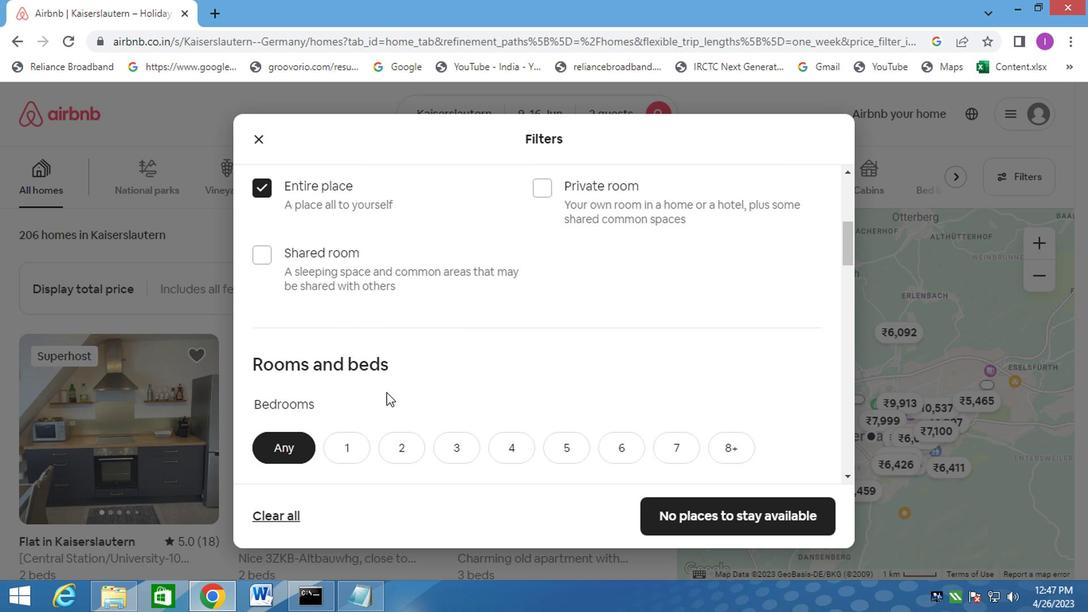 
Action: Mouse scrolled (383, 390) with delta (0, 0)
Screenshot: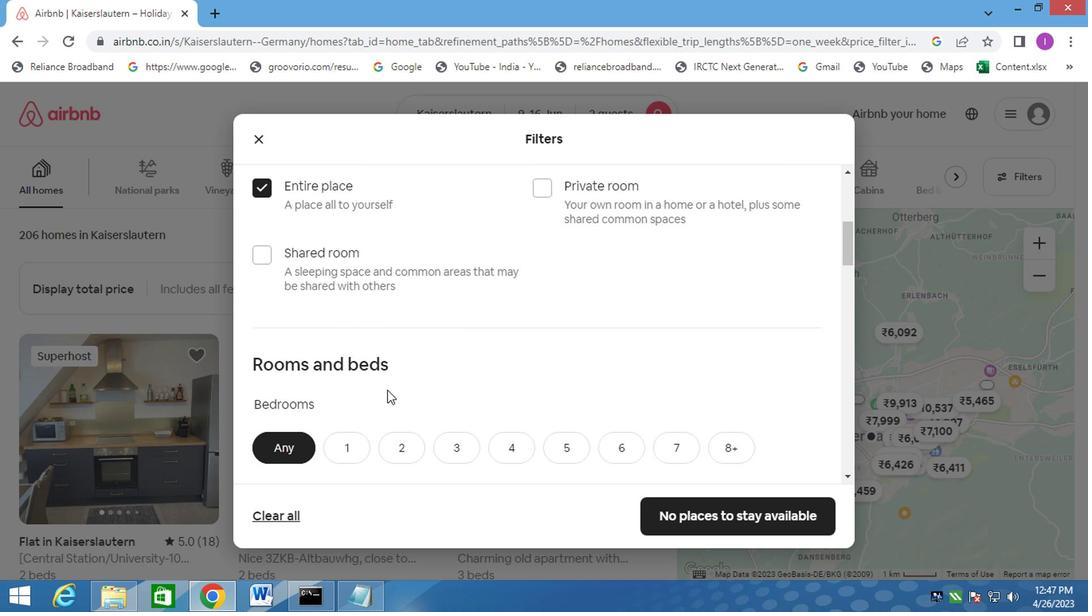 
Action: Mouse scrolled (383, 390) with delta (0, 0)
Screenshot: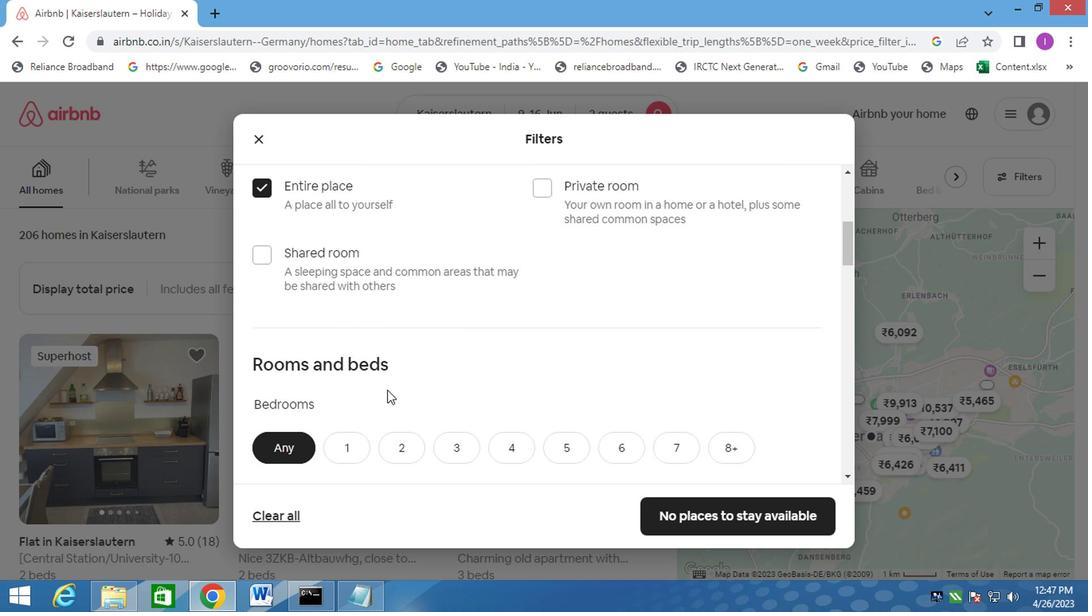 
Action: Mouse moved to (404, 213)
Screenshot: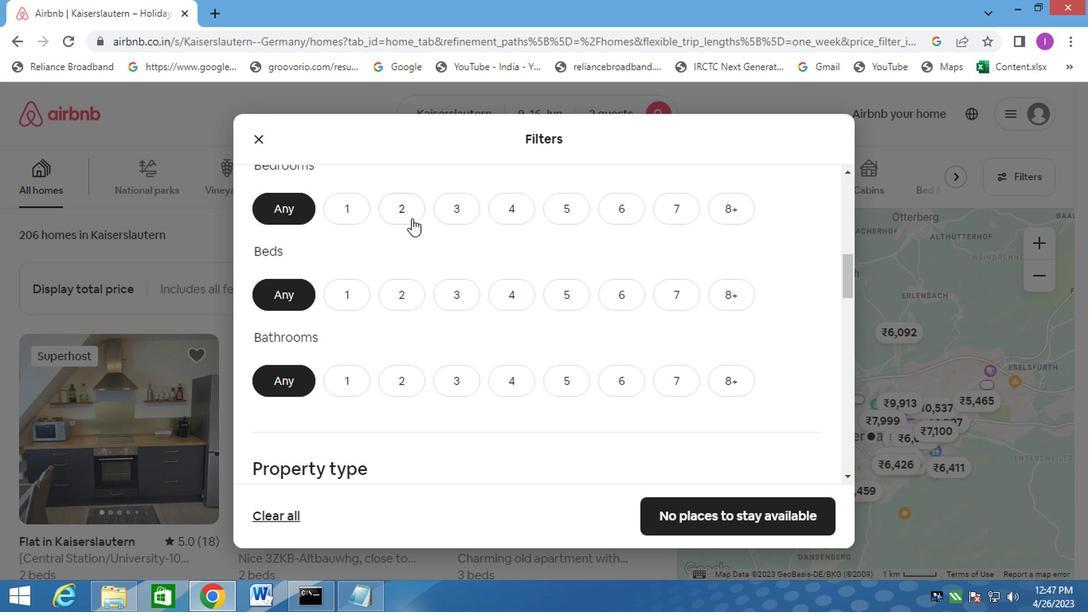 
Action: Mouse pressed left at (404, 213)
Screenshot: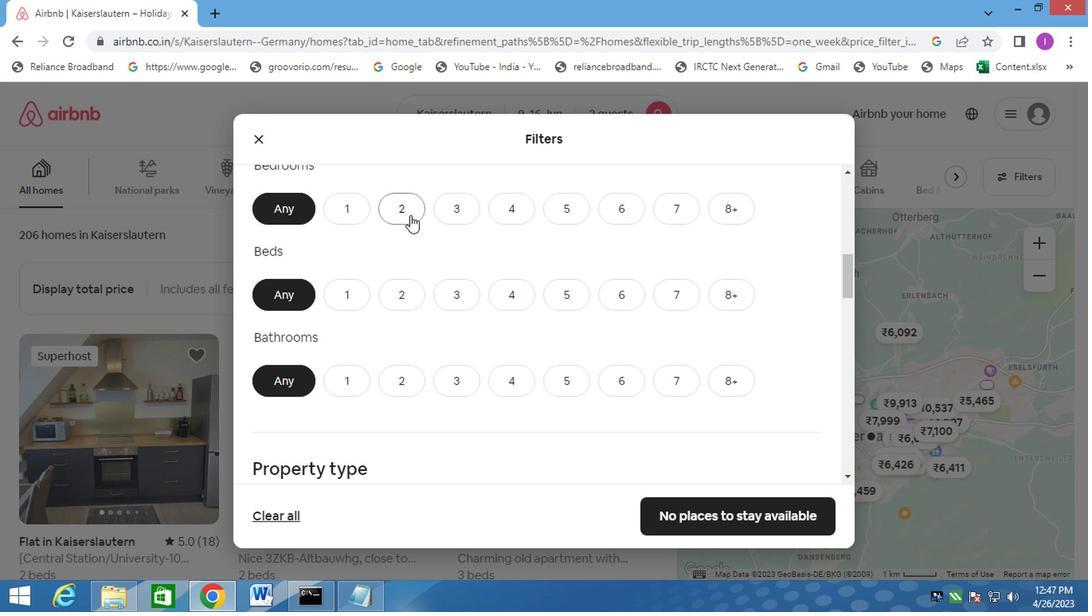 
Action: Mouse moved to (415, 301)
Screenshot: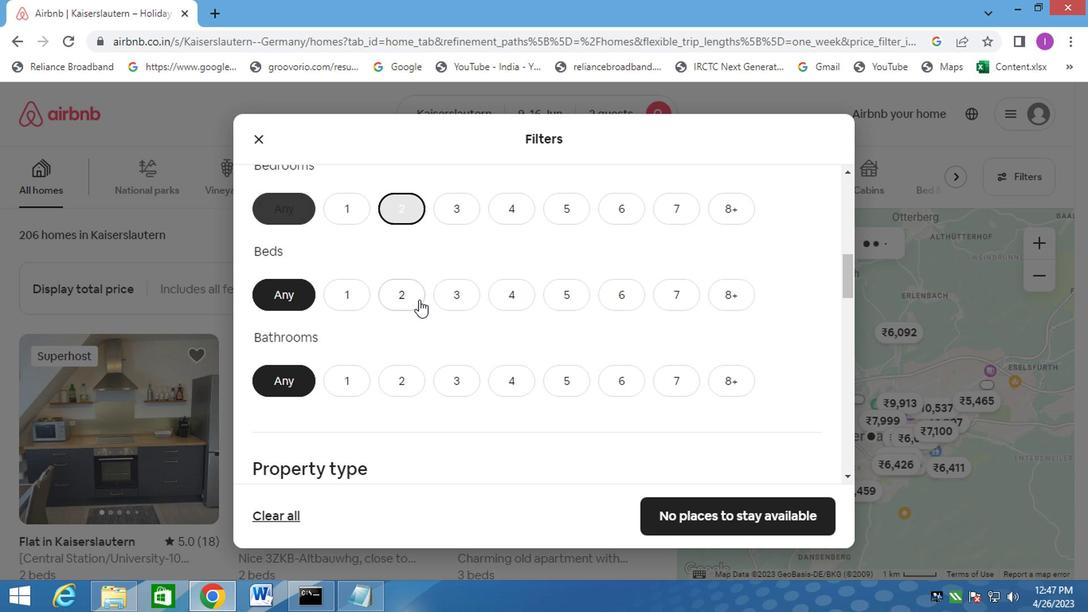 
Action: Mouse pressed left at (415, 301)
Screenshot: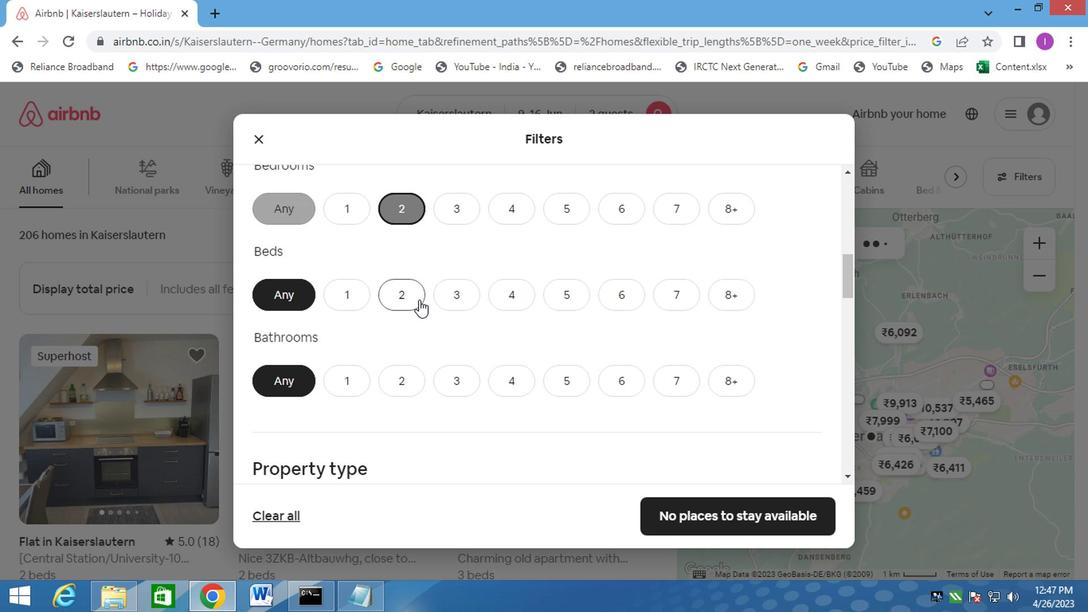 
Action: Mouse moved to (308, 434)
Screenshot: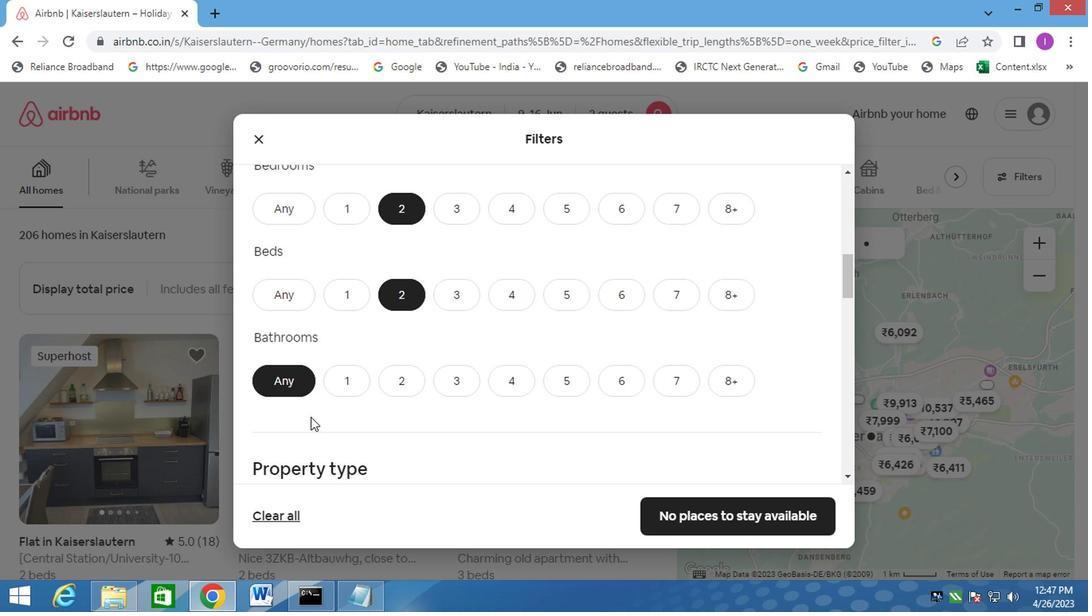 
Action: Mouse pressed left at (307, 434)
Screenshot: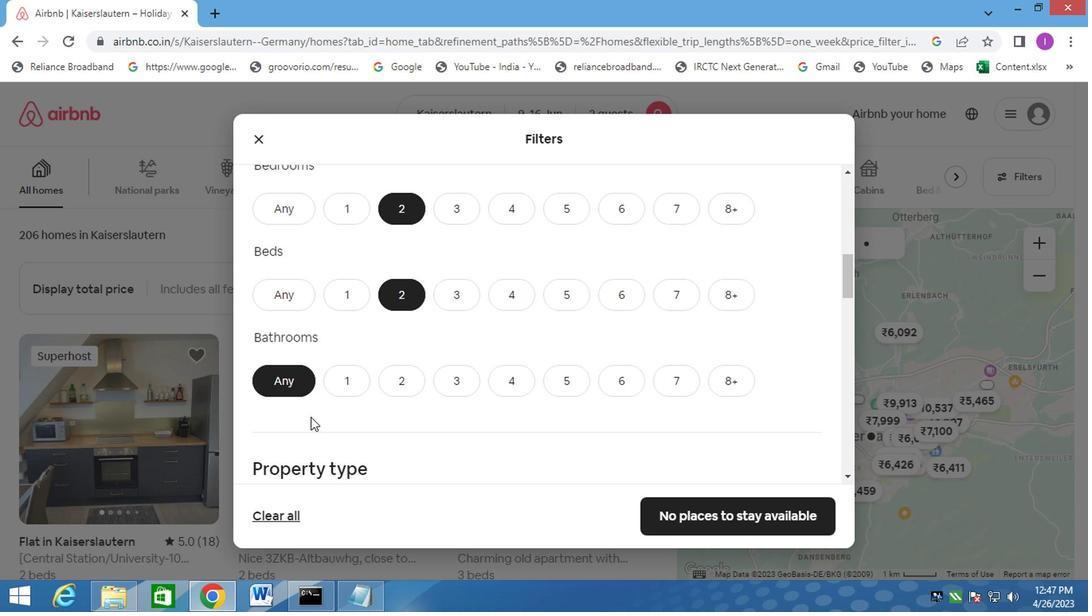 
Action: Mouse moved to (343, 372)
Screenshot: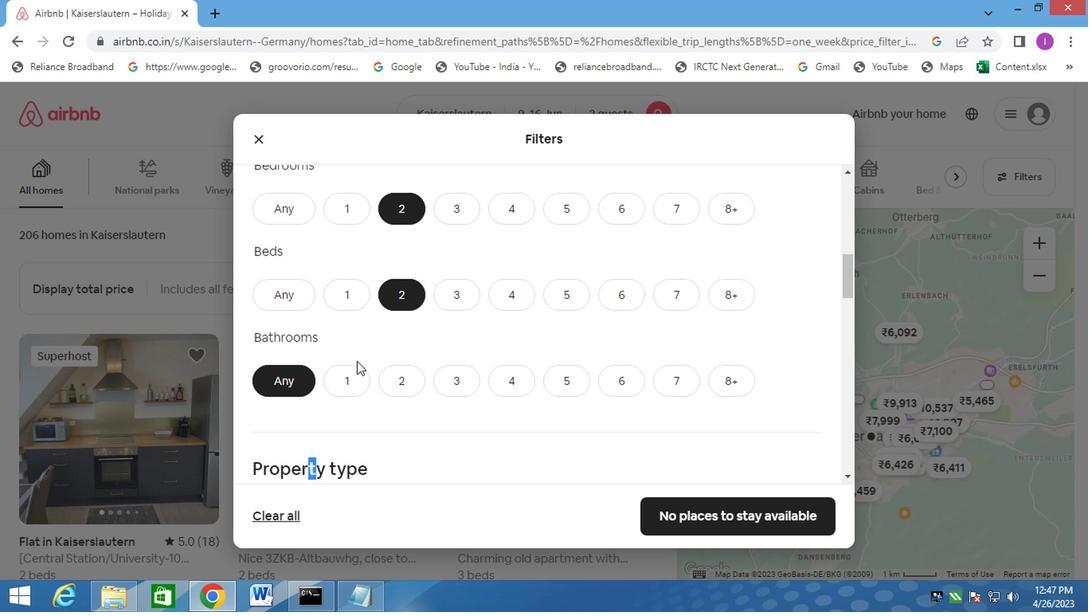 
Action: Mouse pressed left at (343, 372)
Screenshot: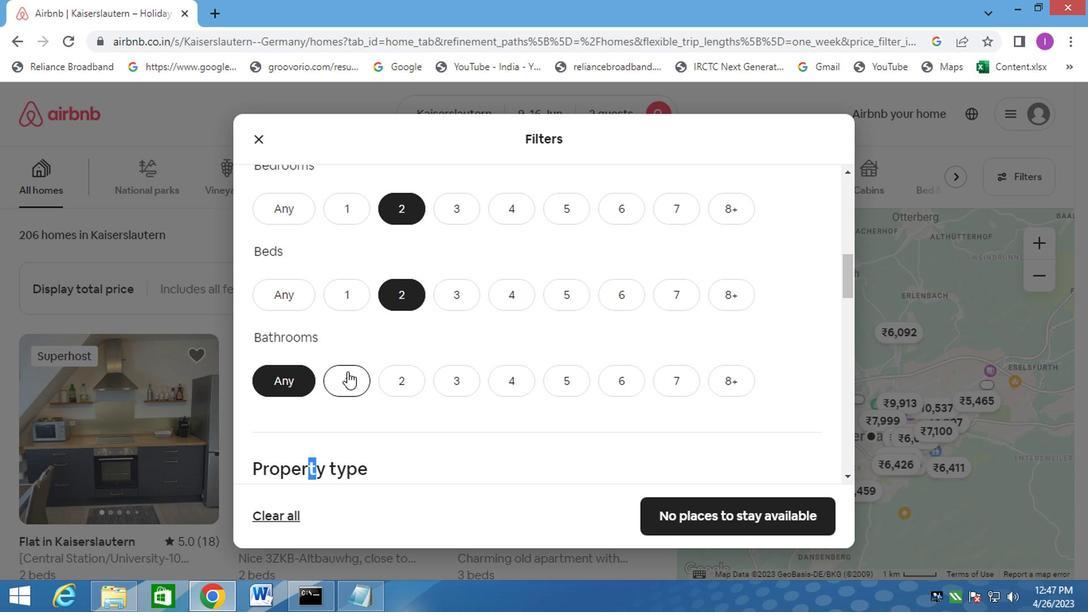 
Action: Mouse moved to (439, 359)
Screenshot: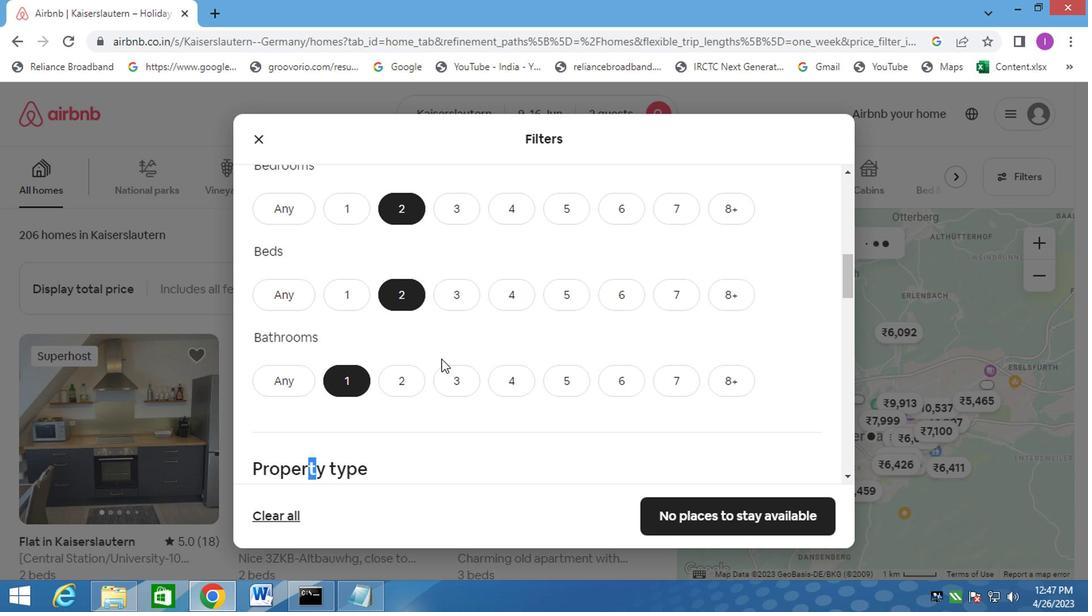 
Action: Mouse scrolled (439, 358) with delta (0, 0)
Screenshot: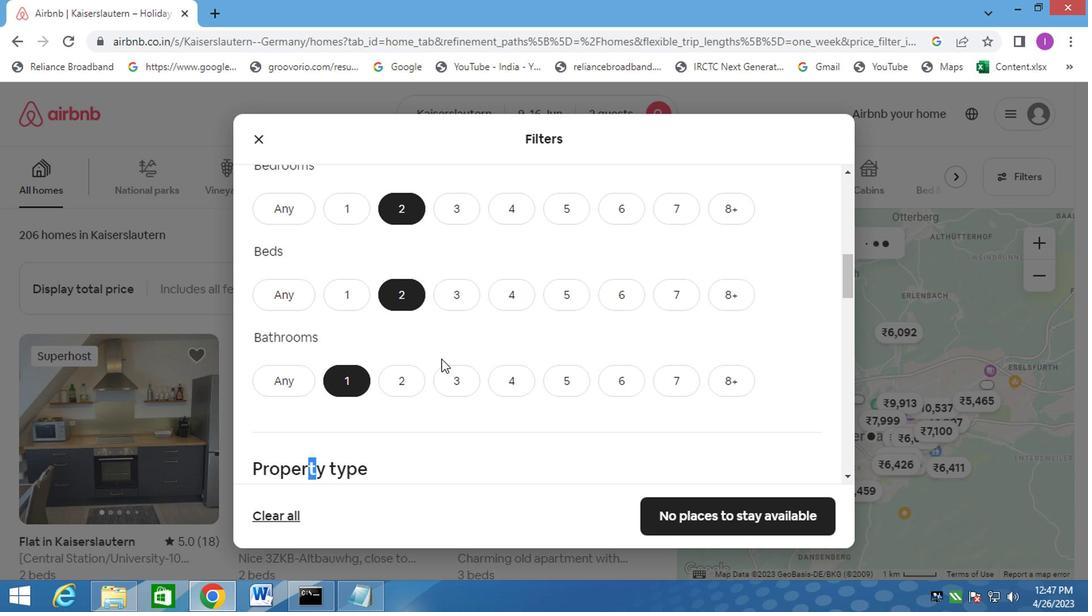 
Action: Mouse moved to (444, 358)
Screenshot: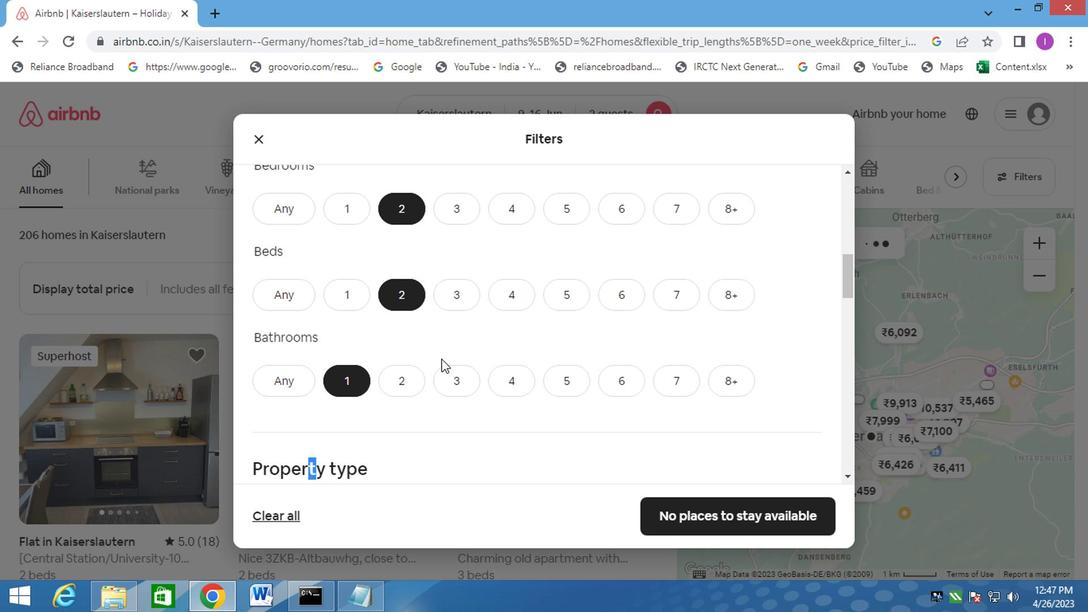 
Action: Mouse scrolled (441, 357) with delta (0, -1)
Screenshot: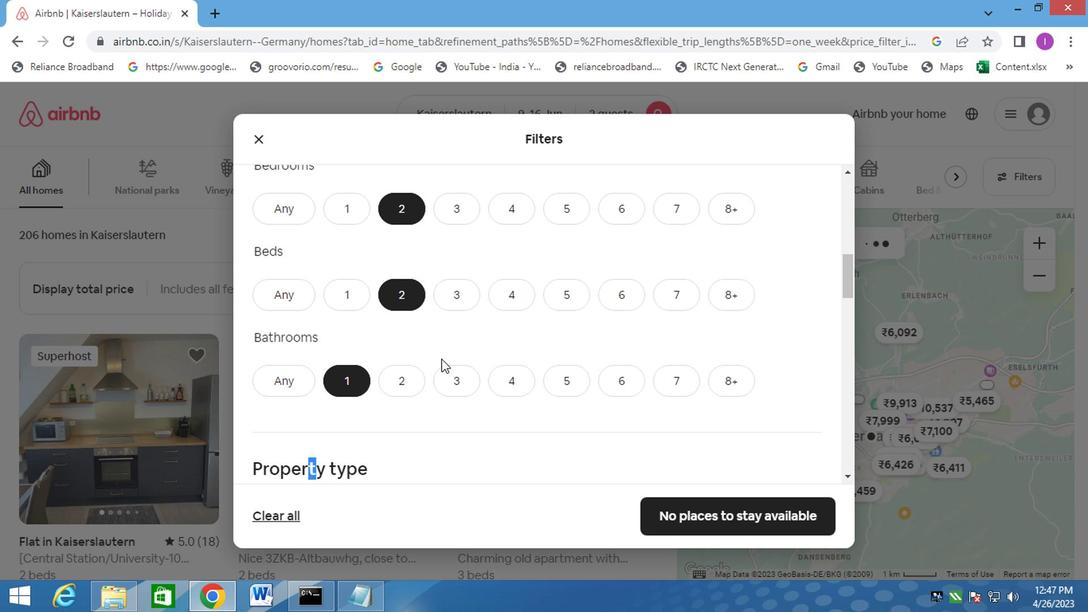 
Action: Mouse moved to (449, 357)
Screenshot: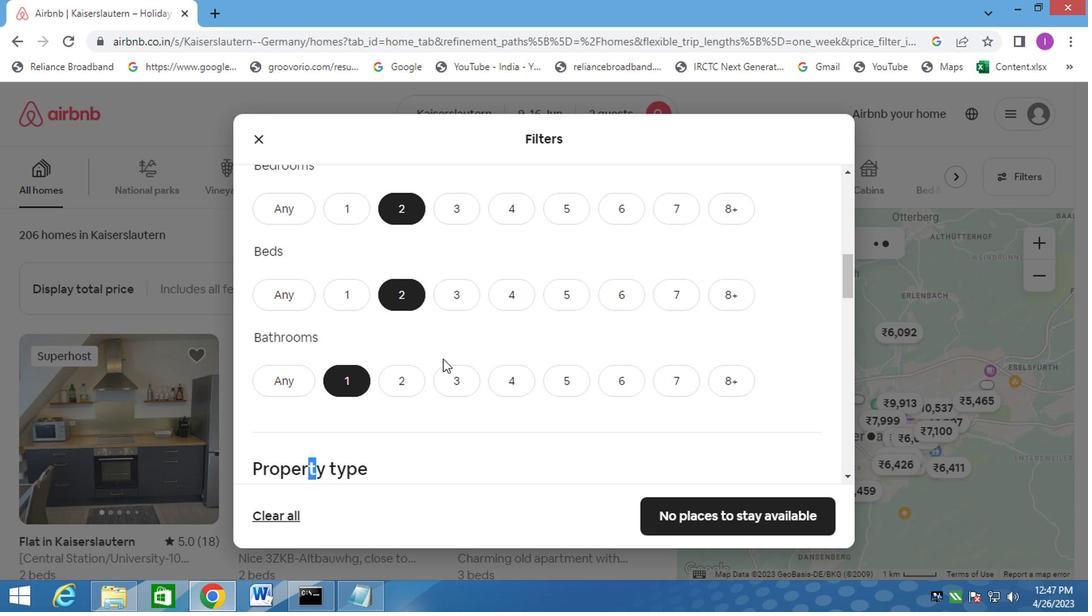
Action: Mouse scrolled (449, 357) with delta (0, 0)
Screenshot: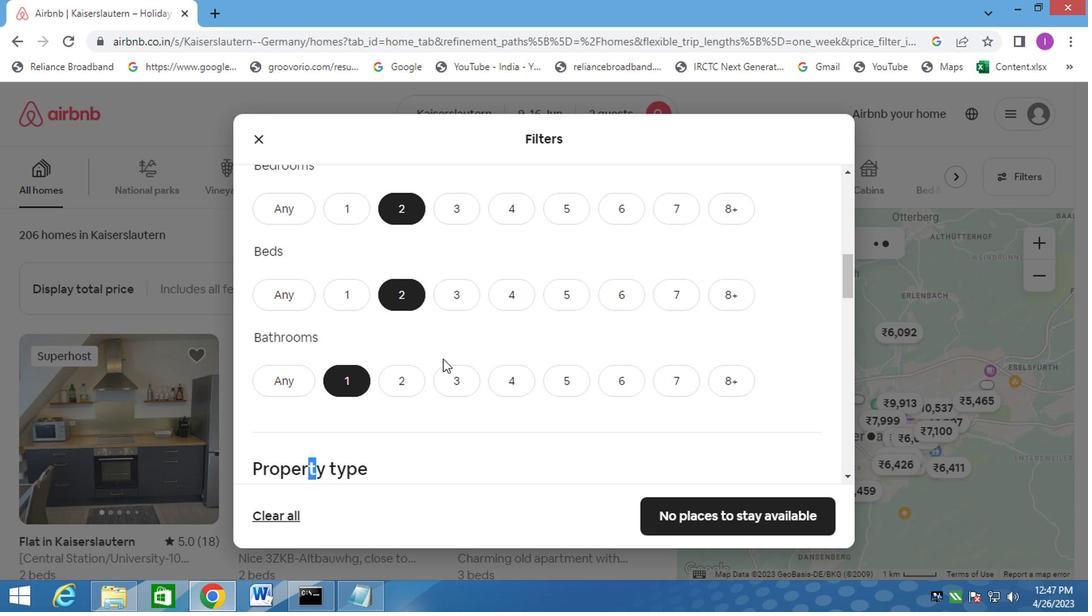 
Action: Mouse moved to (347, 326)
Screenshot: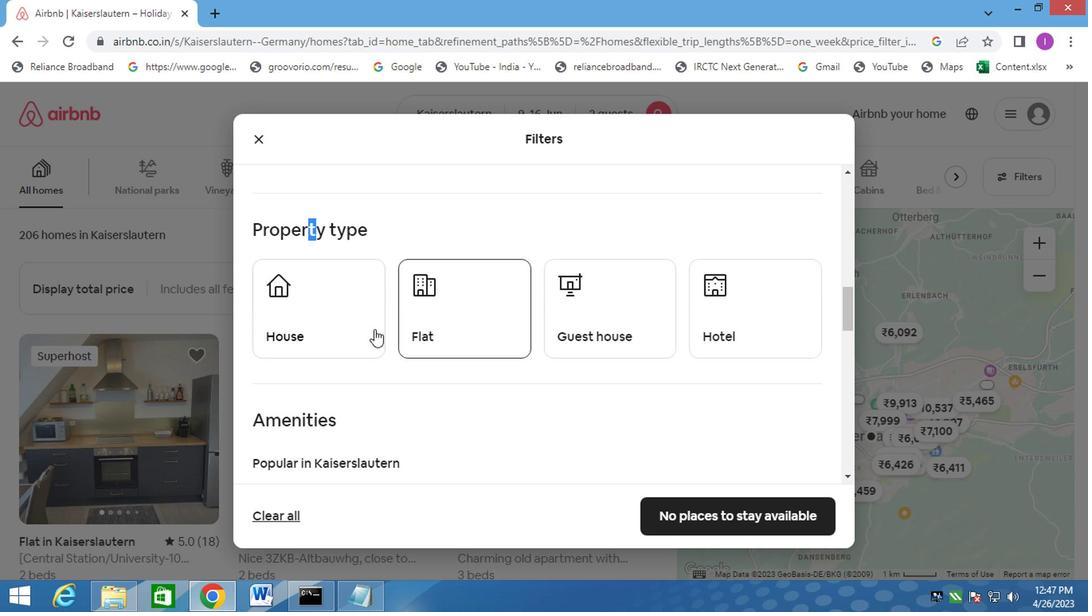 
Action: Mouse pressed left at (347, 326)
Screenshot: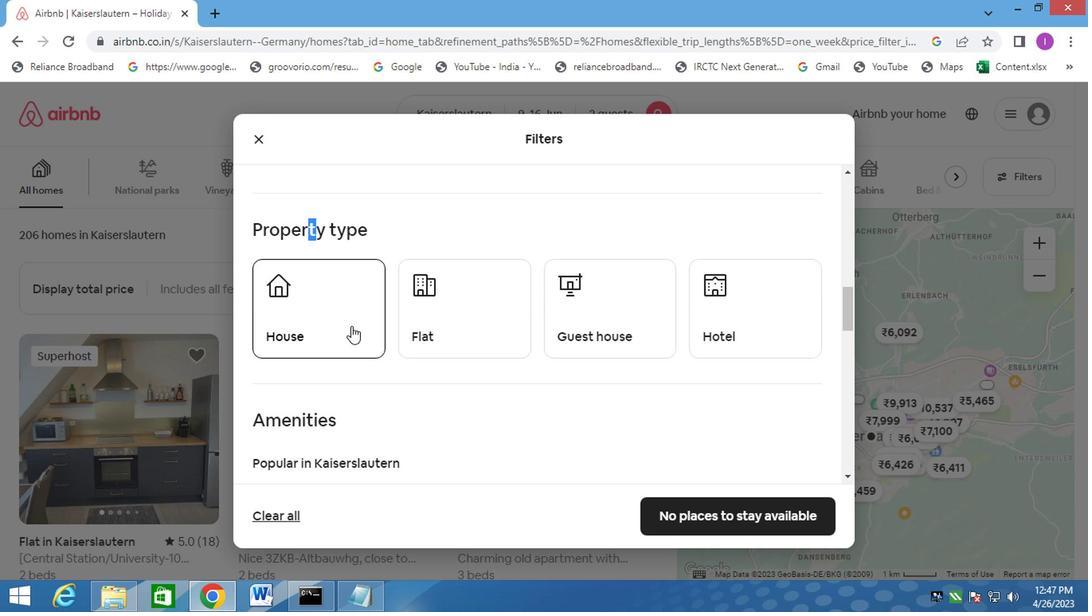
Action: Mouse moved to (429, 327)
Screenshot: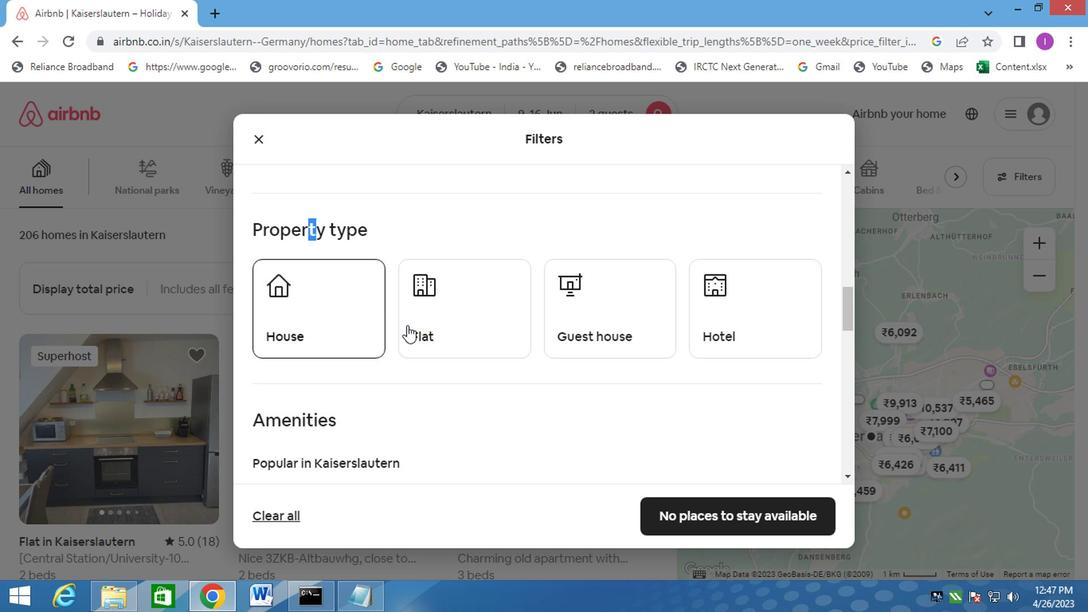 
Action: Mouse pressed left at (429, 327)
Screenshot: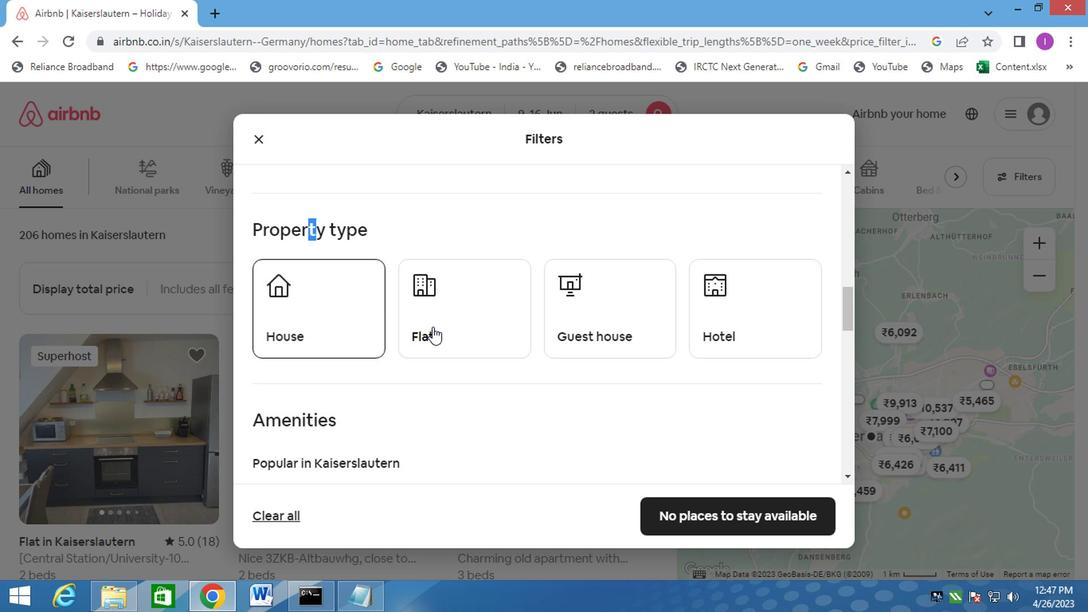 
Action: Mouse moved to (601, 322)
Screenshot: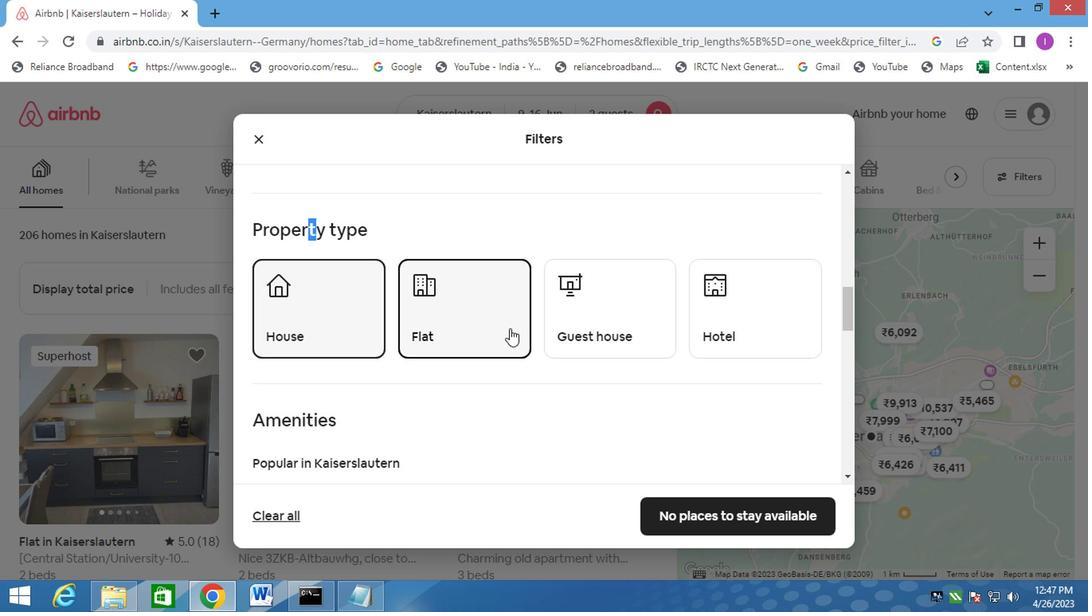 
Action: Mouse pressed left at (601, 322)
Screenshot: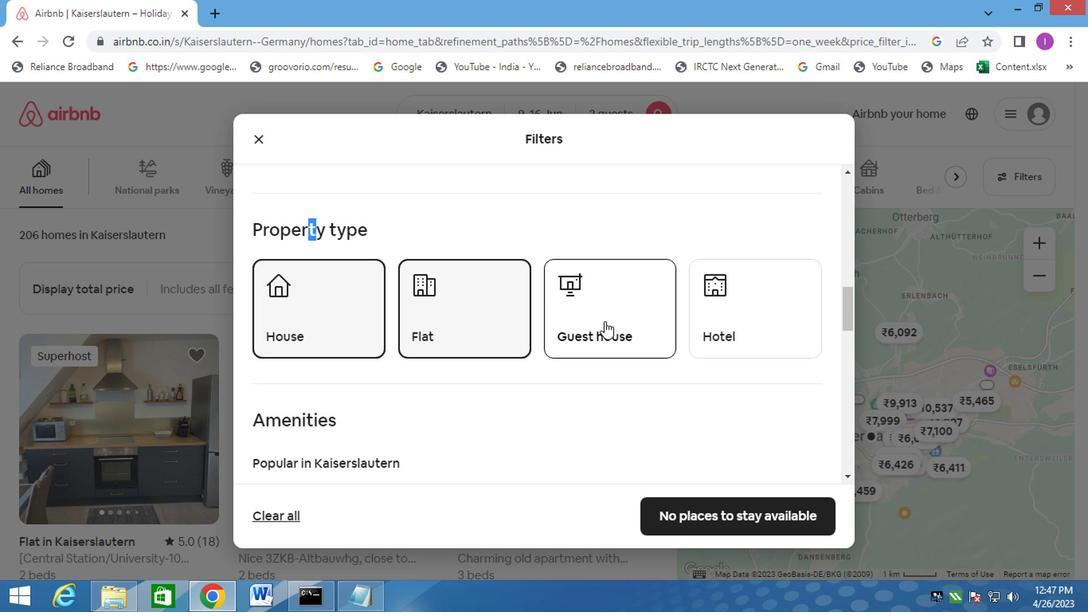 
Action: Mouse moved to (486, 397)
Screenshot: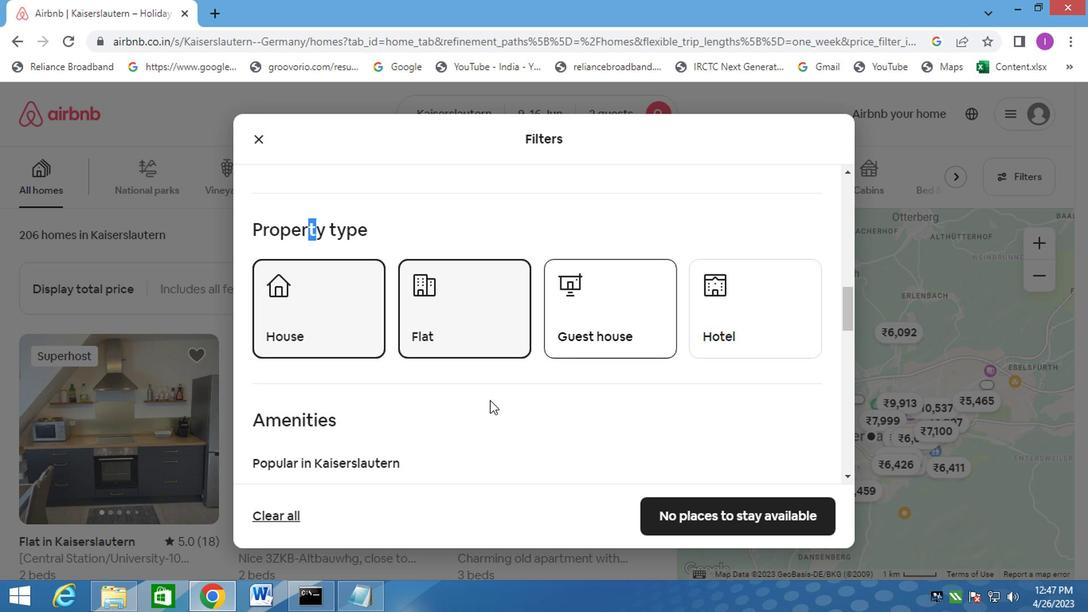 
Action: Mouse scrolled (486, 396) with delta (0, -1)
Screenshot: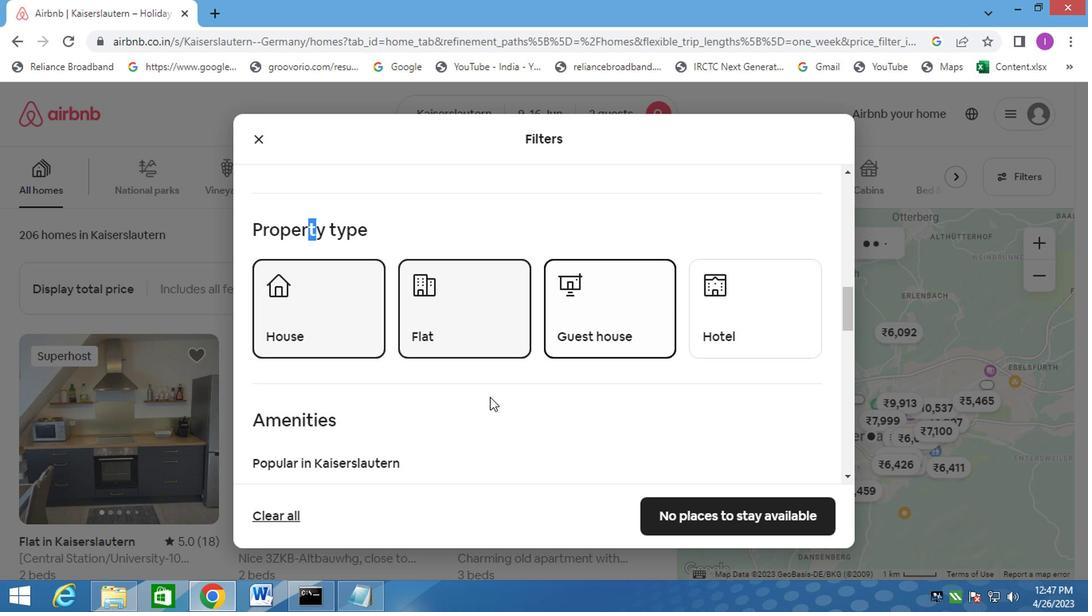 
Action: Mouse scrolled (486, 396) with delta (0, -1)
Screenshot: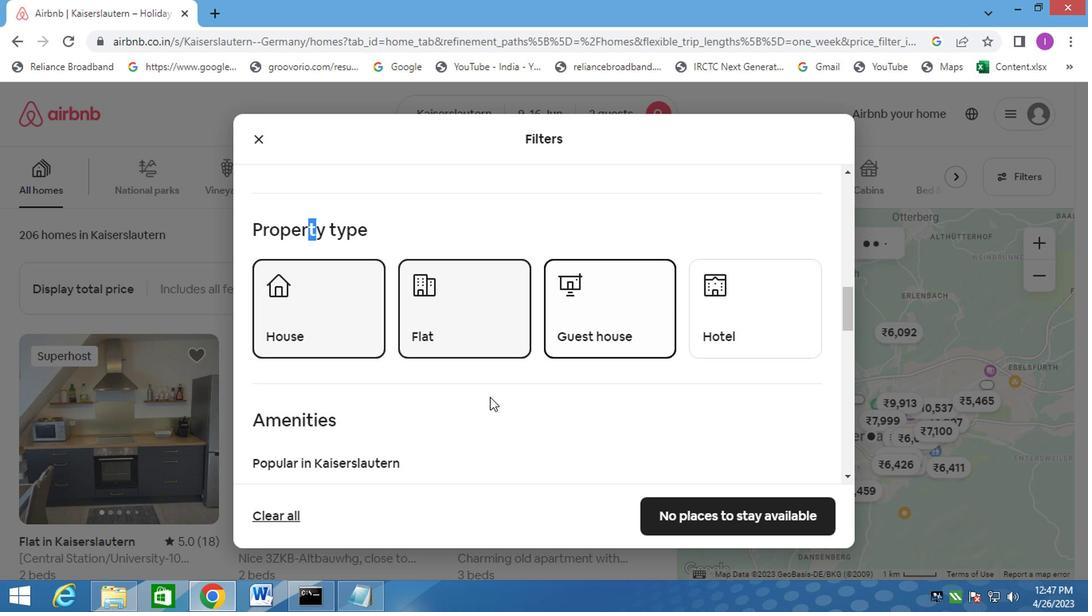 
Action: Mouse moved to (486, 396)
Screenshot: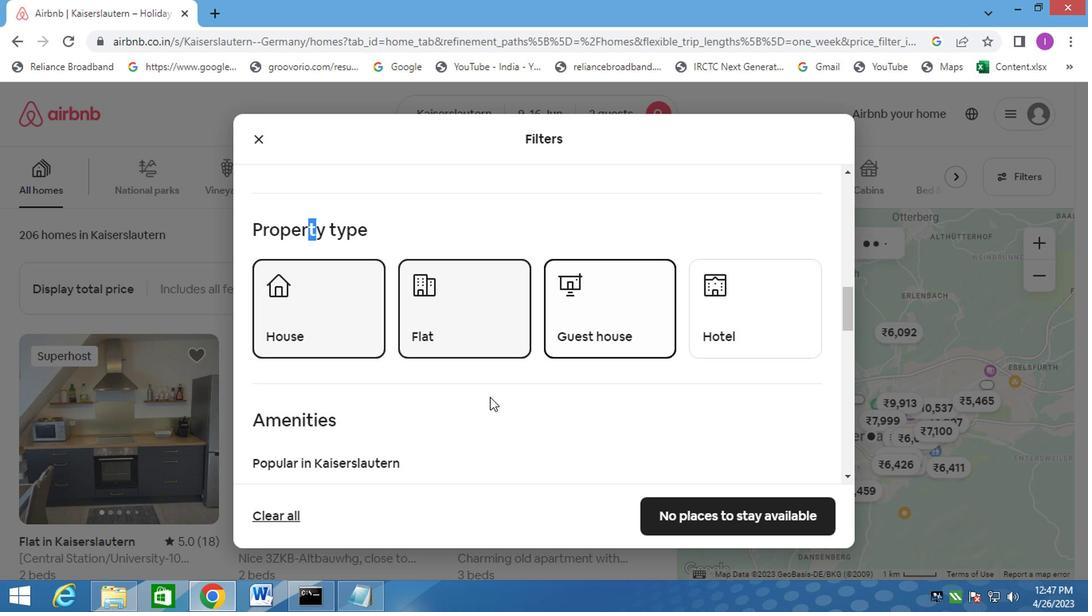 
Action: Mouse scrolled (486, 395) with delta (0, 0)
Screenshot: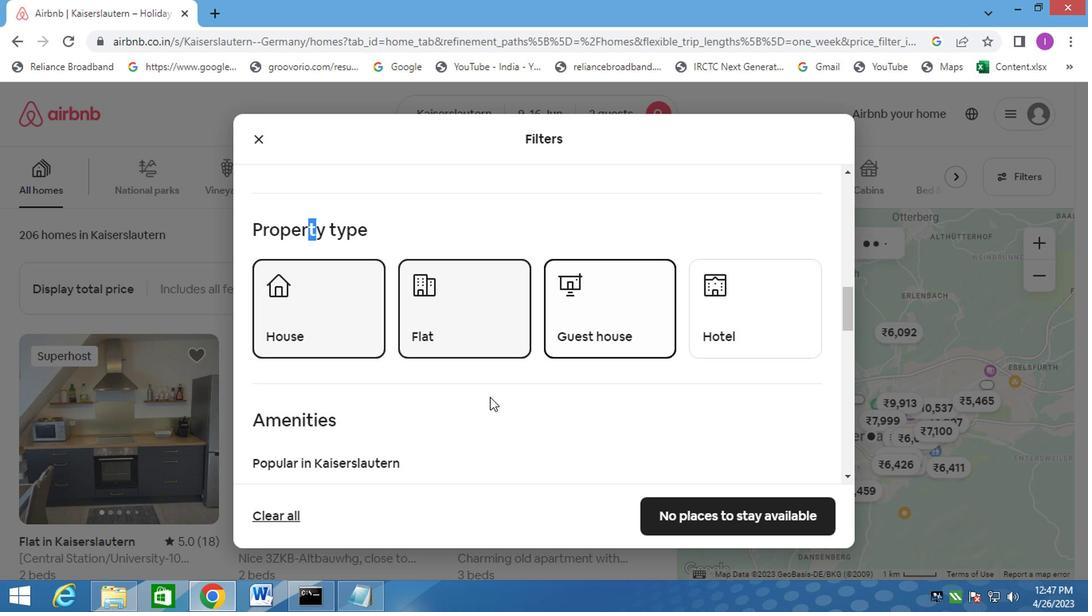 
Action: Mouse scrolled (486, 395) with delta (0, 0)
Screenshot: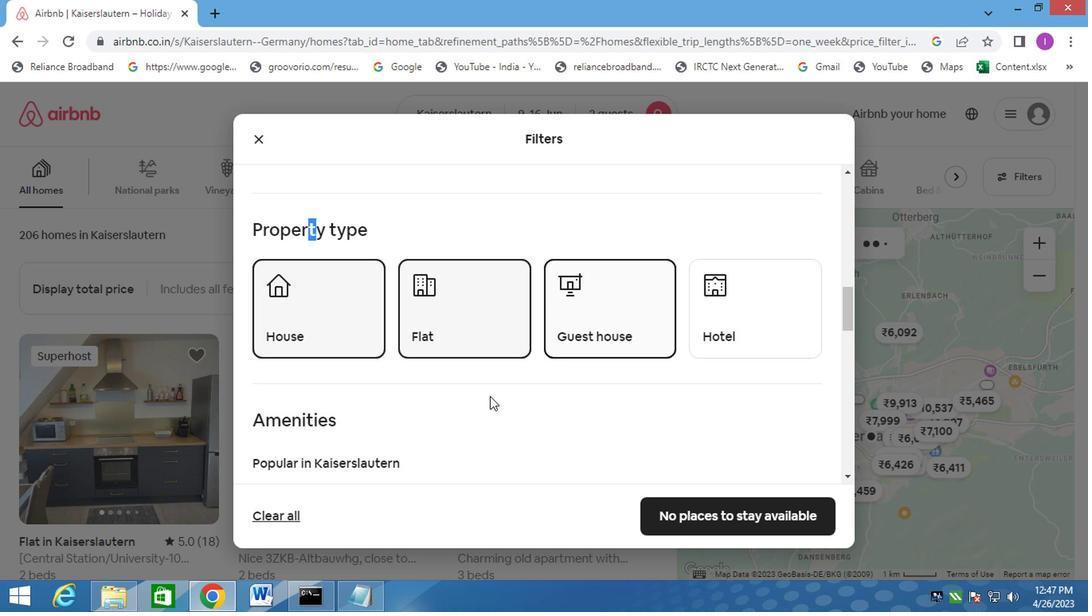 
Action: Mouse moved to (493, 382)
Screenshot: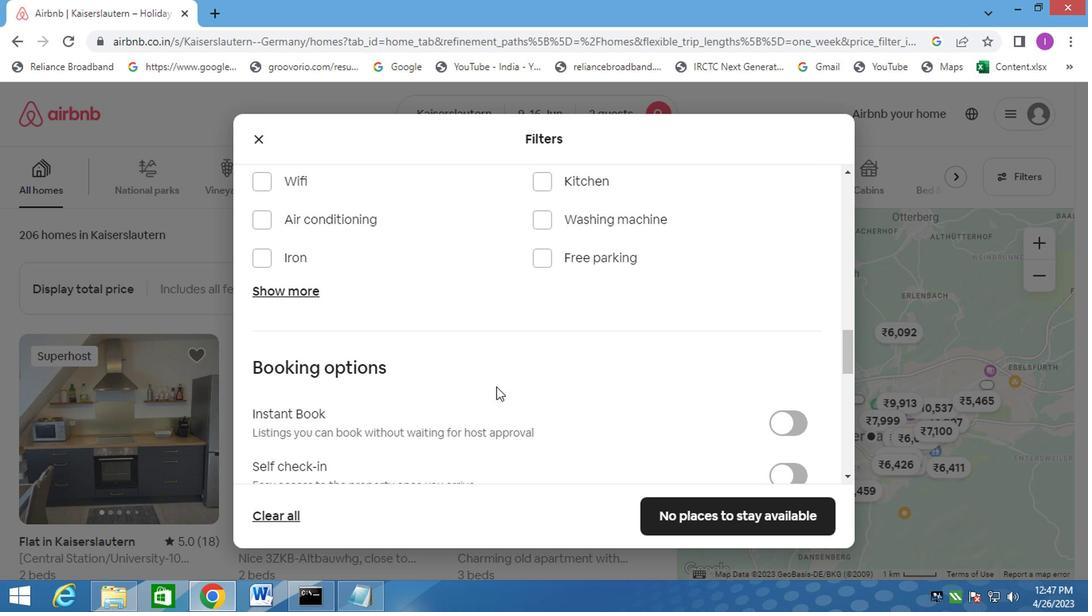 
Action: Mouse scrolled (493, 382) with delta (0, 0)
Screenshot: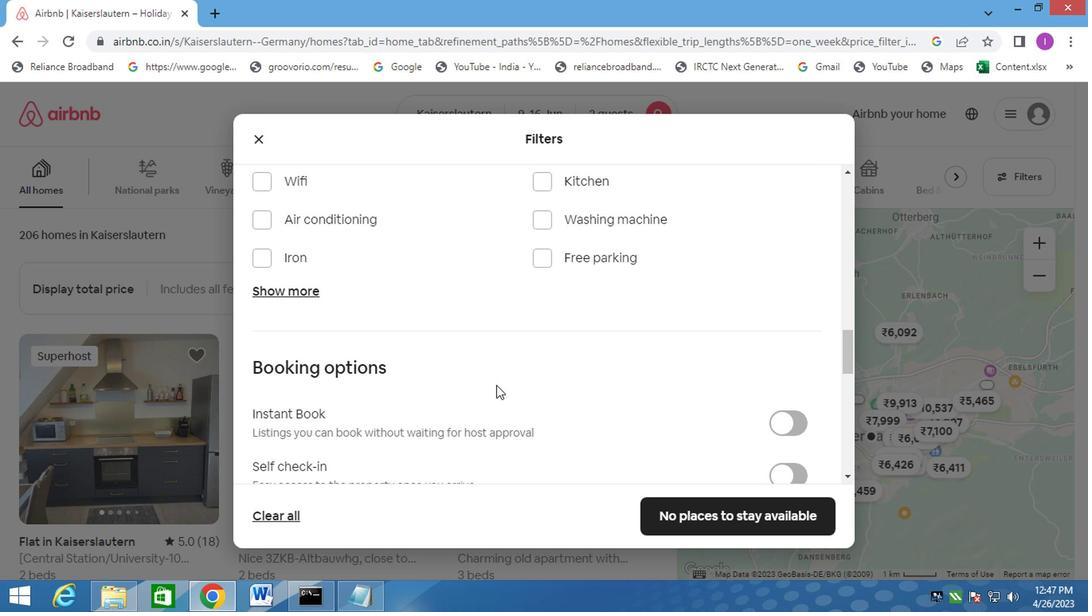 
Action: Mouse scrolled (493, 382) with delta (0, 0)
Screenshot: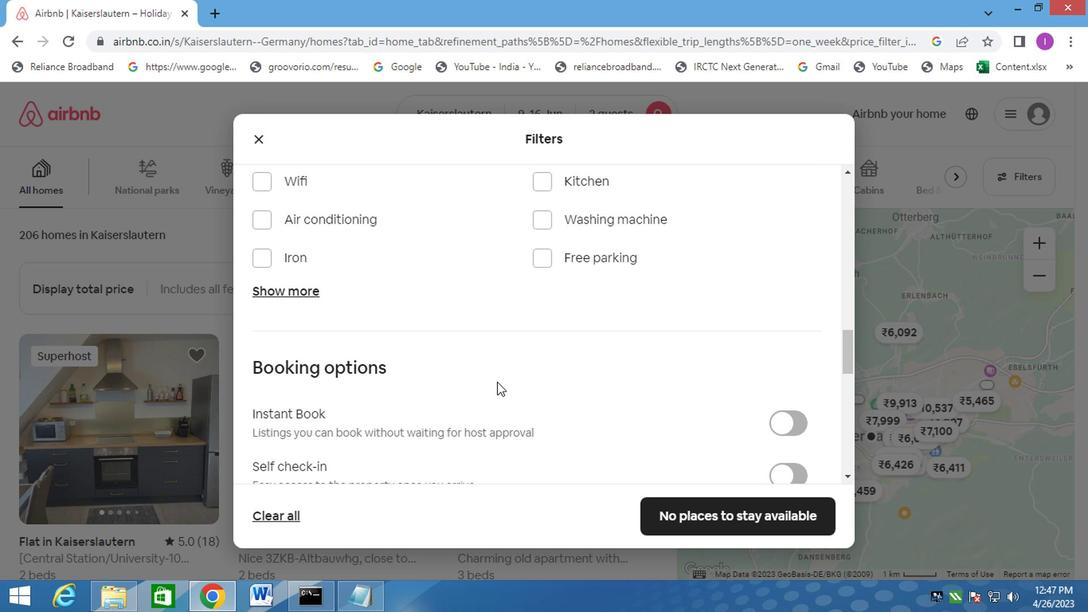 
Action: Mouse moved to (509, 375)
Screenshot: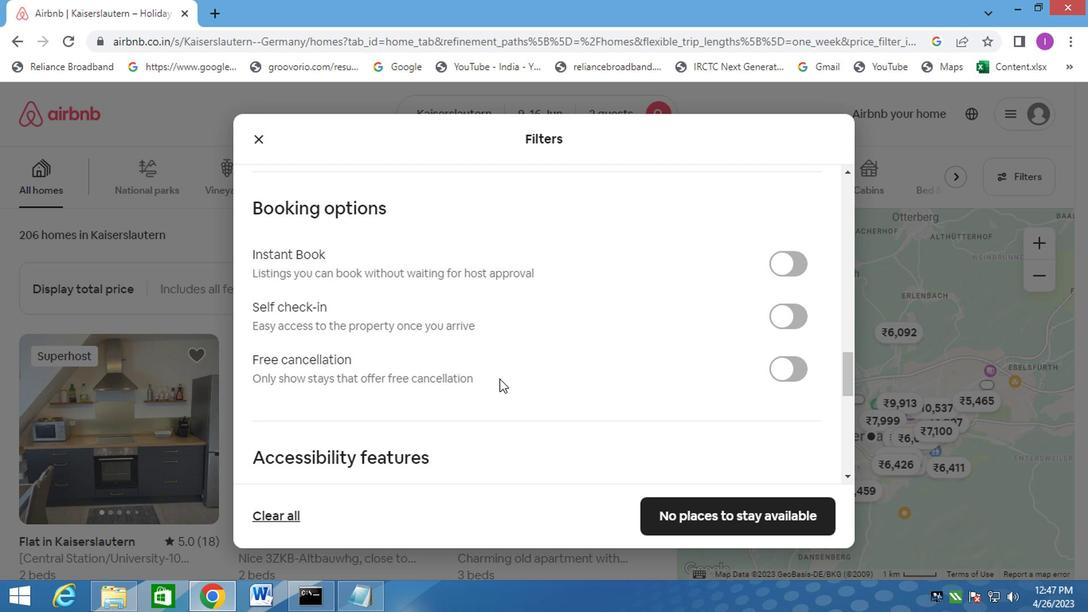
Action: Mouse scrolled (509, 374) with delta (0, 0)
Screenshot: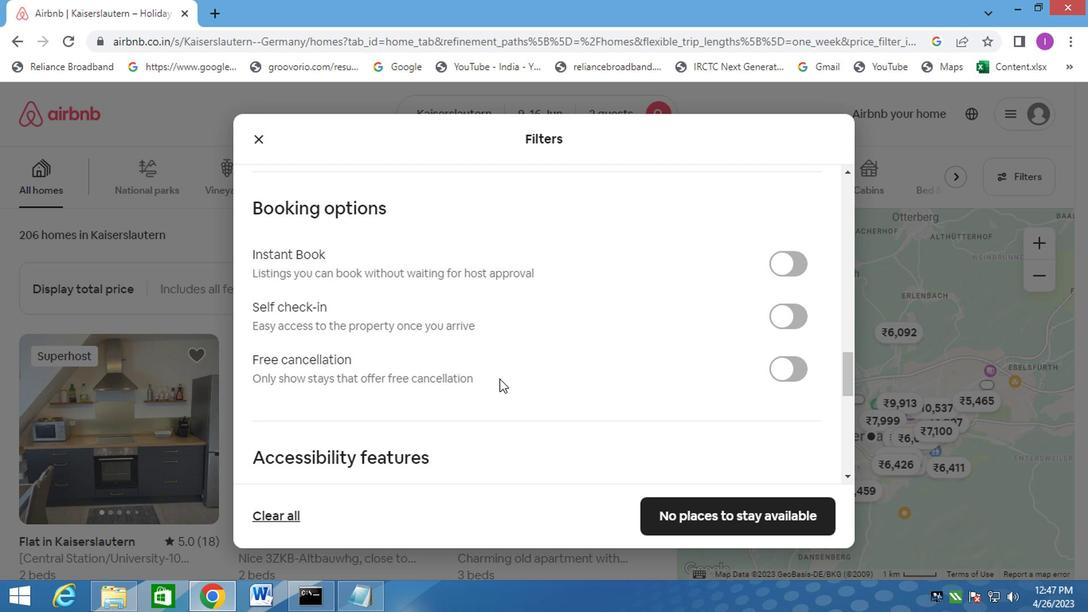 
Action: Mouse moved to (783, 238)
Screenshot: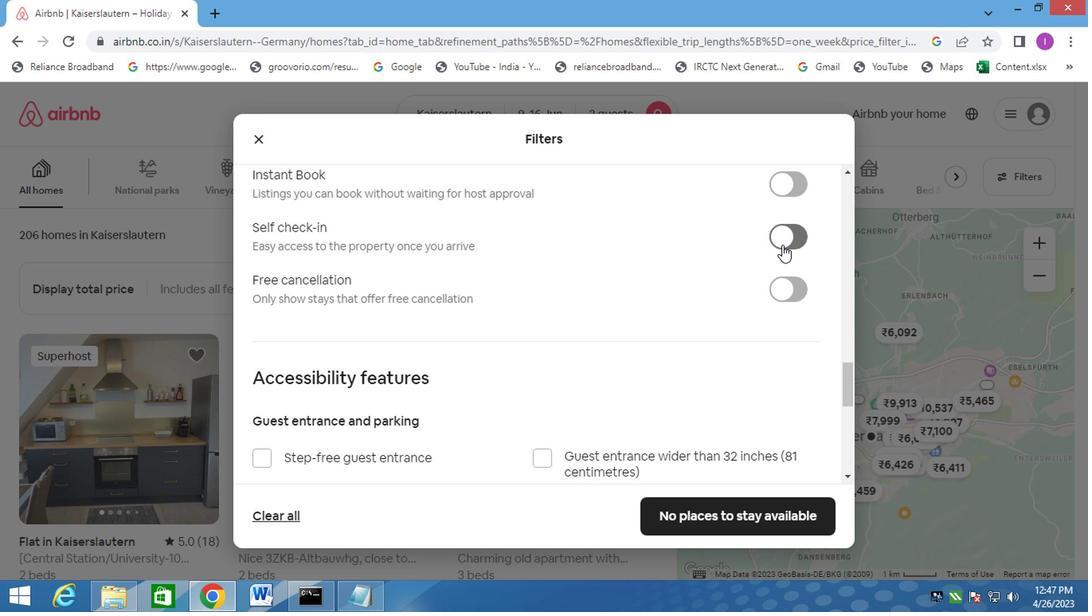 
Action: Mouse pressed left at (783, 238)
Screenshot: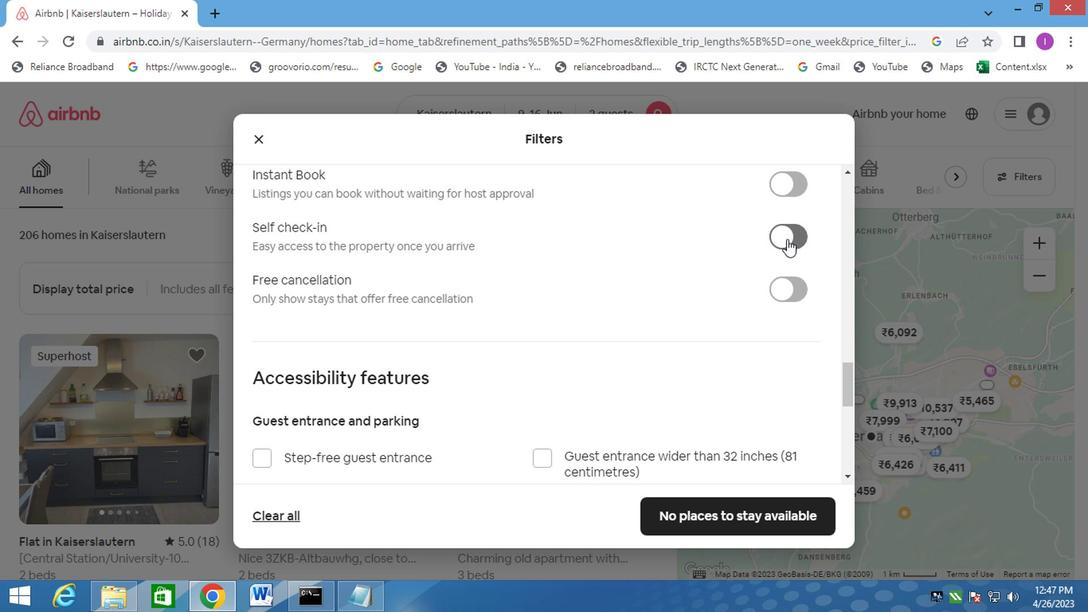 
Action: Mouse moved to (604, 347)
Screenshot: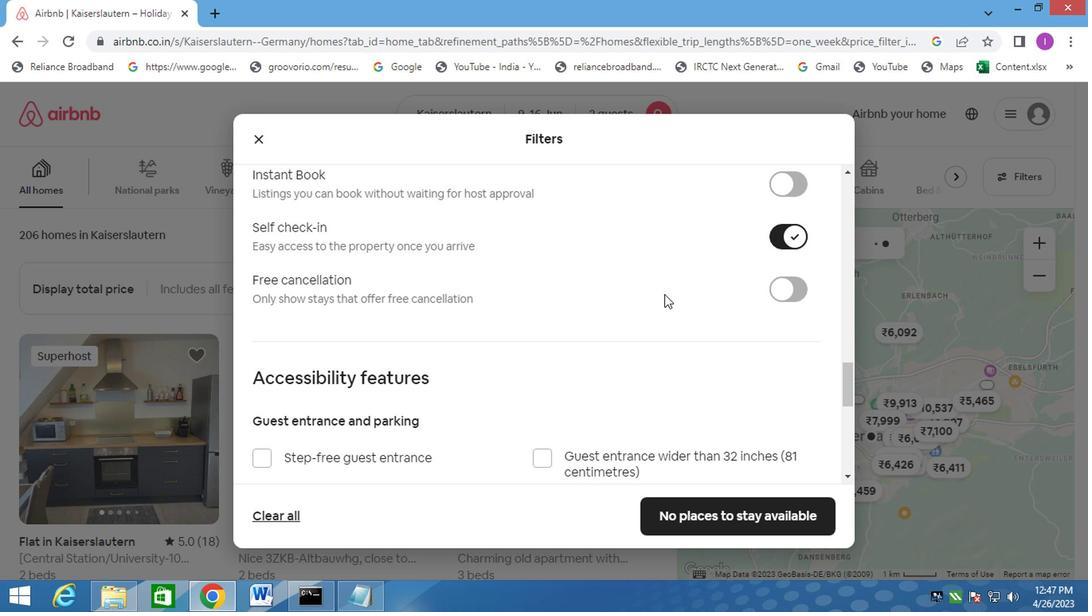 
Action: Mouse scrolled (610, 337) with delta (0, 0)
Screenshot: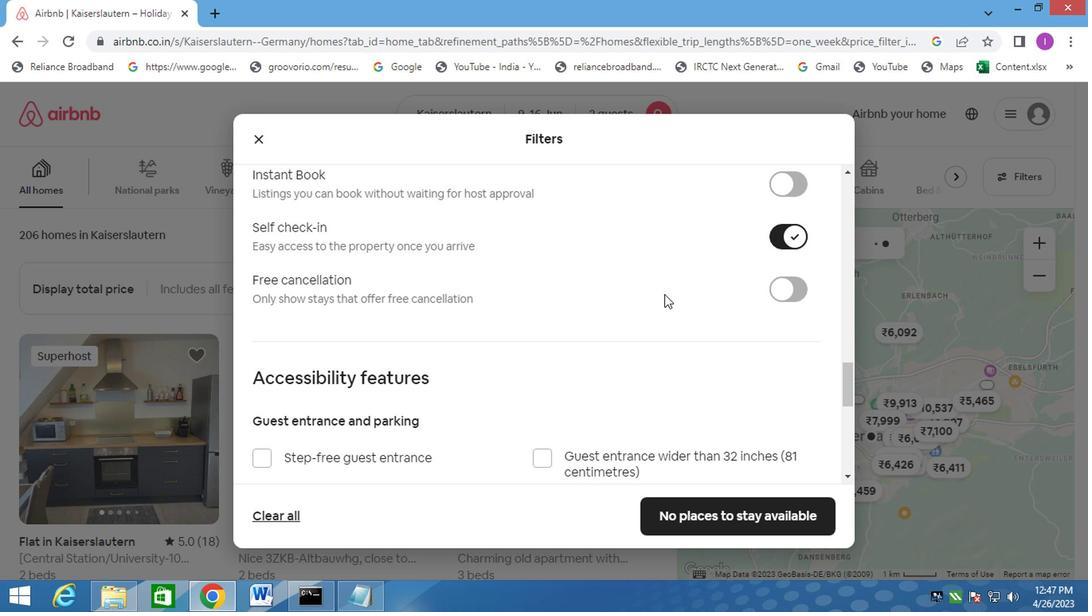 
Action: Mouse scrolled (604, 345) with delta (0, -1)
Screenshot: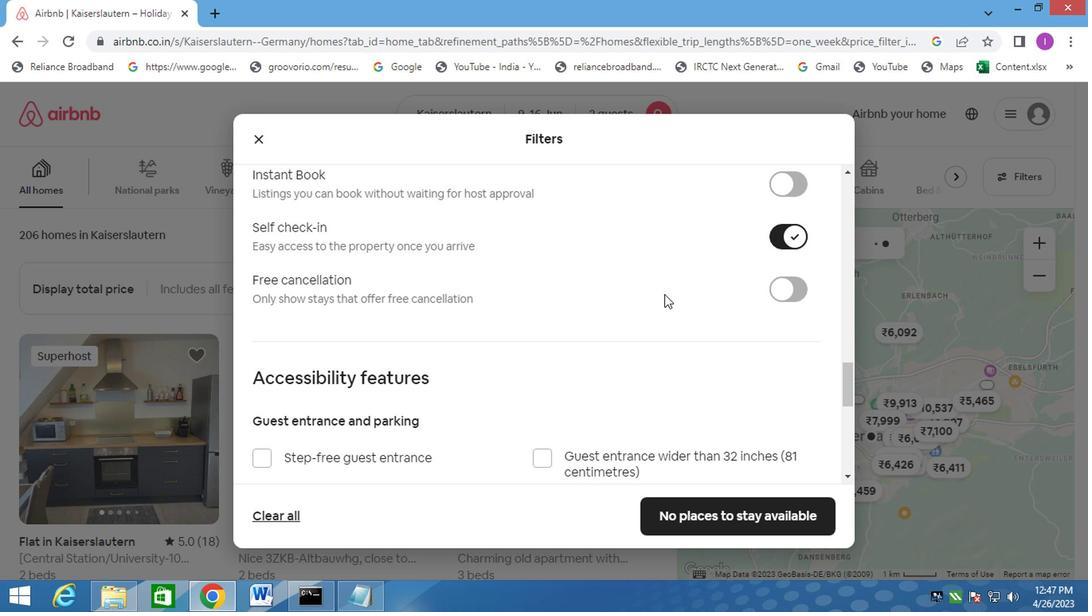 
Action: Mouse moved to (601, 351)
Screenshot: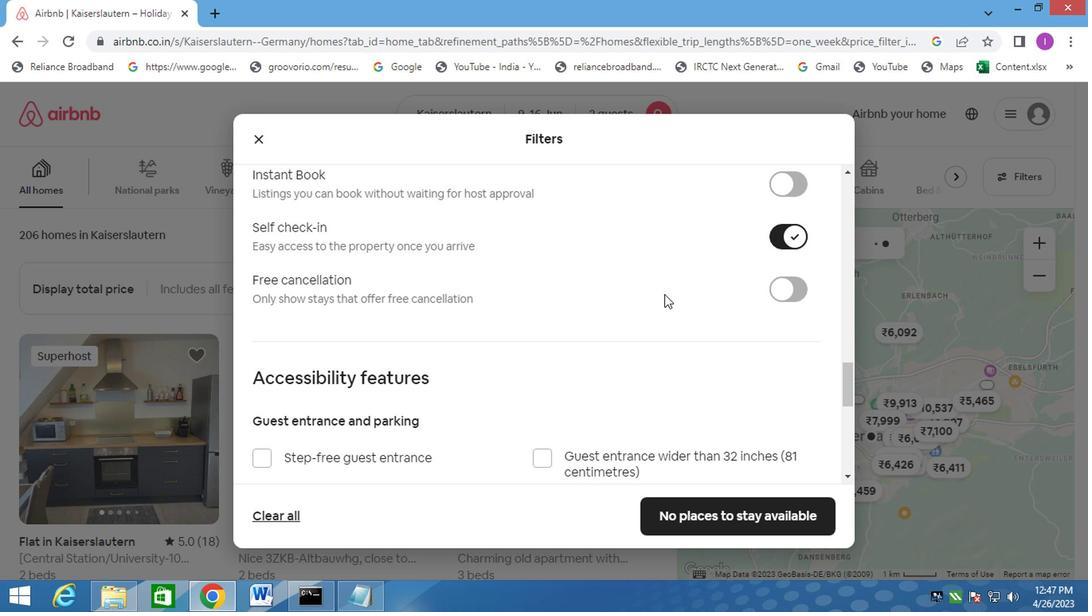 
Action: Mouse scrolled (601, 351) with delta (0, 0)
Screenshot: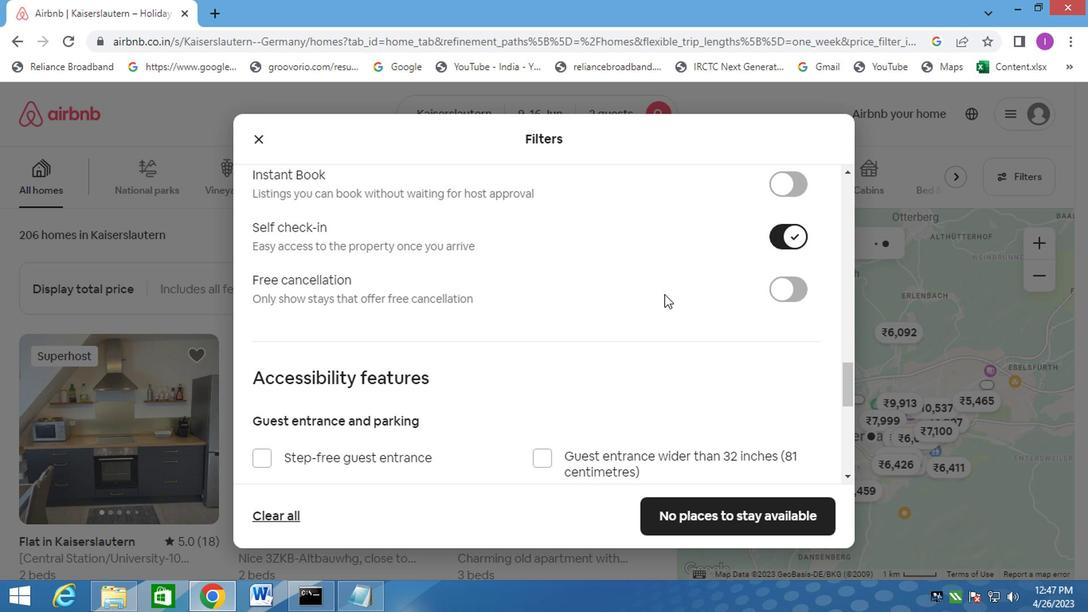 
Action: Mouse moved to (593, 355)
Screenshot: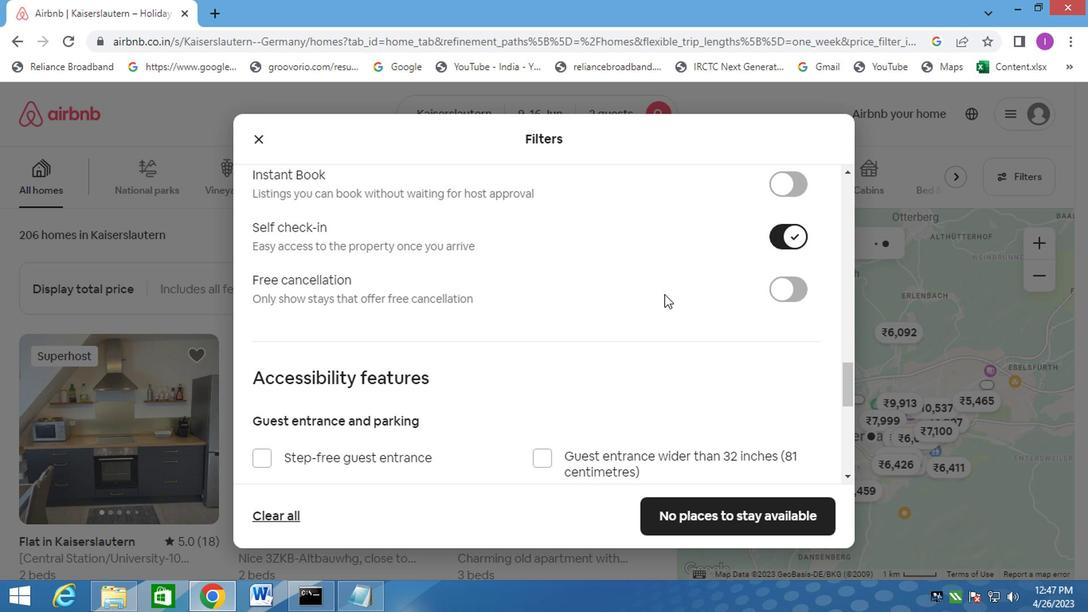 
Action: Mouse scrolled (598, 352) with delta (0, -1)
Screenshot: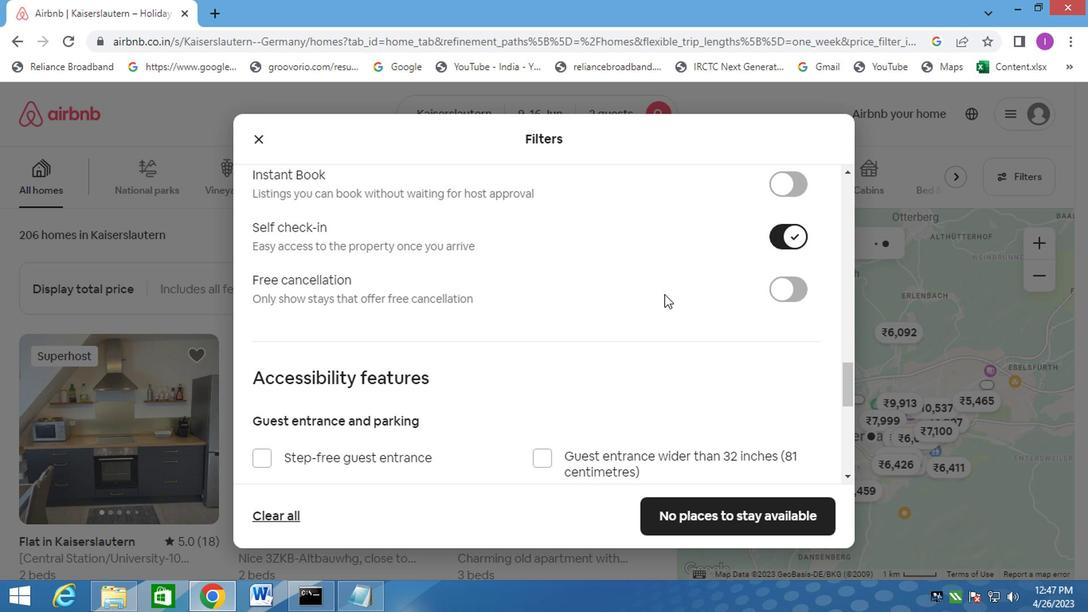 
Action: Mouse moved to (567, 364)
Screenshot: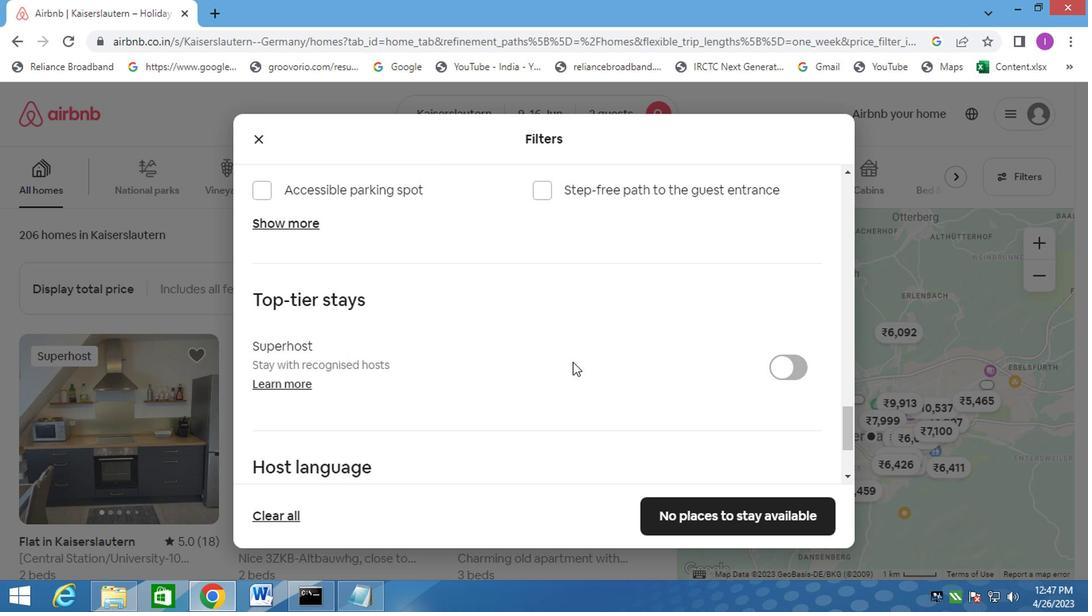 
Action: Mouse scrolled (567, 363) with delta (0, -1)
Screenshot: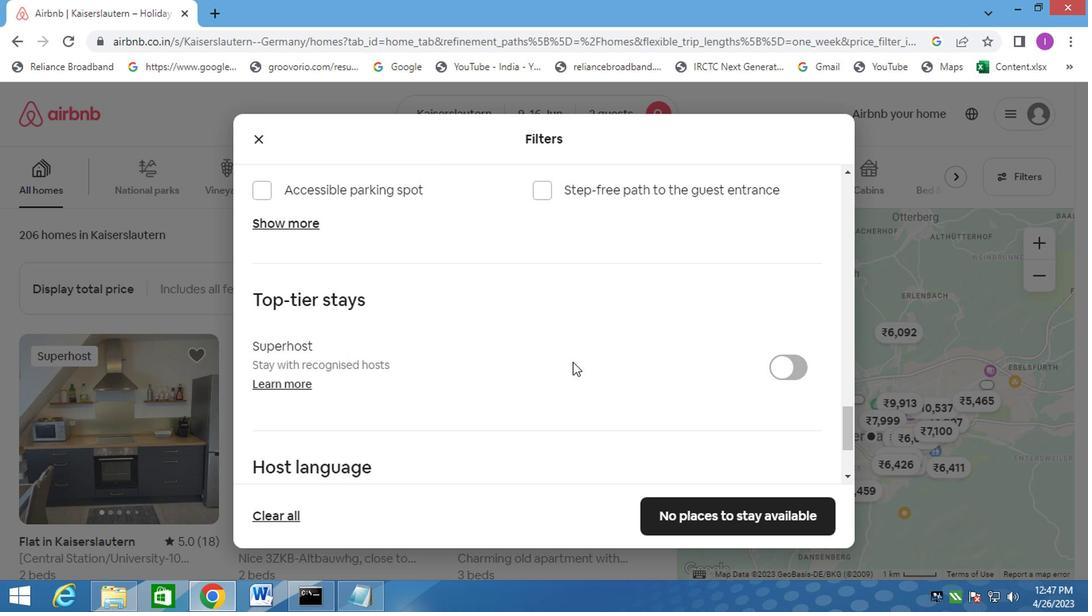 
Action: Mouse moved to (565, 366)
Screenshot: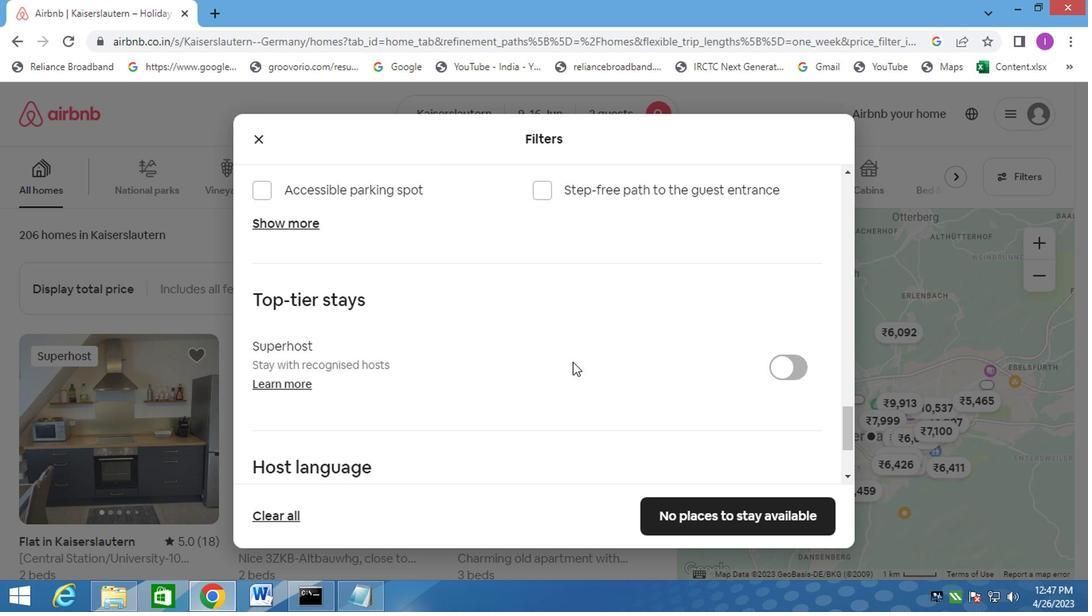 
Action: Mouse scrolled (565, 365) with delta (0, -1)
Screenshot: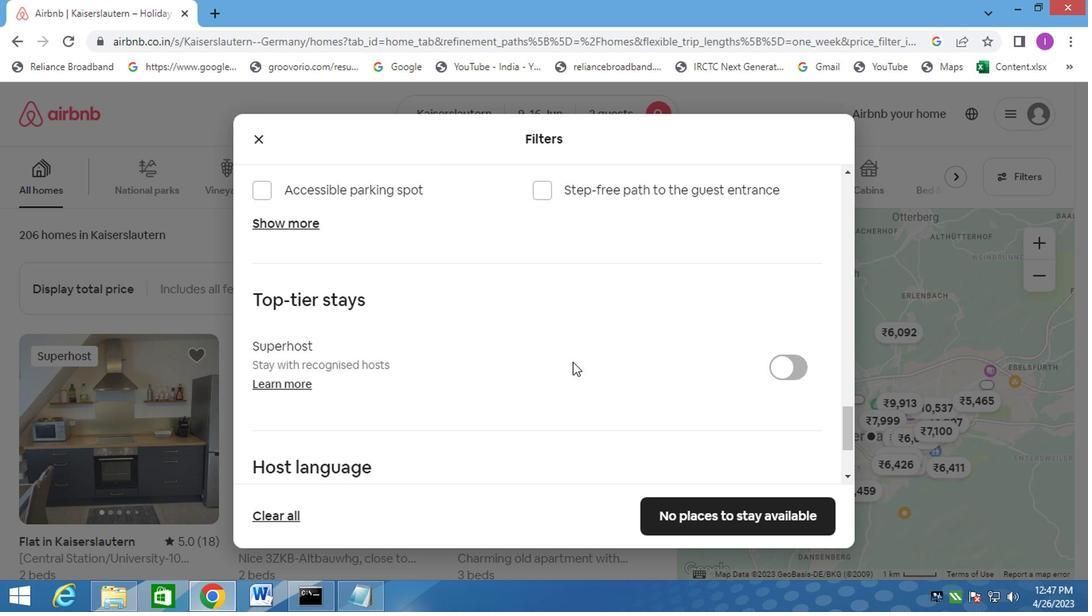 
Action: Mouse moved to (564, 367)
Screenshot: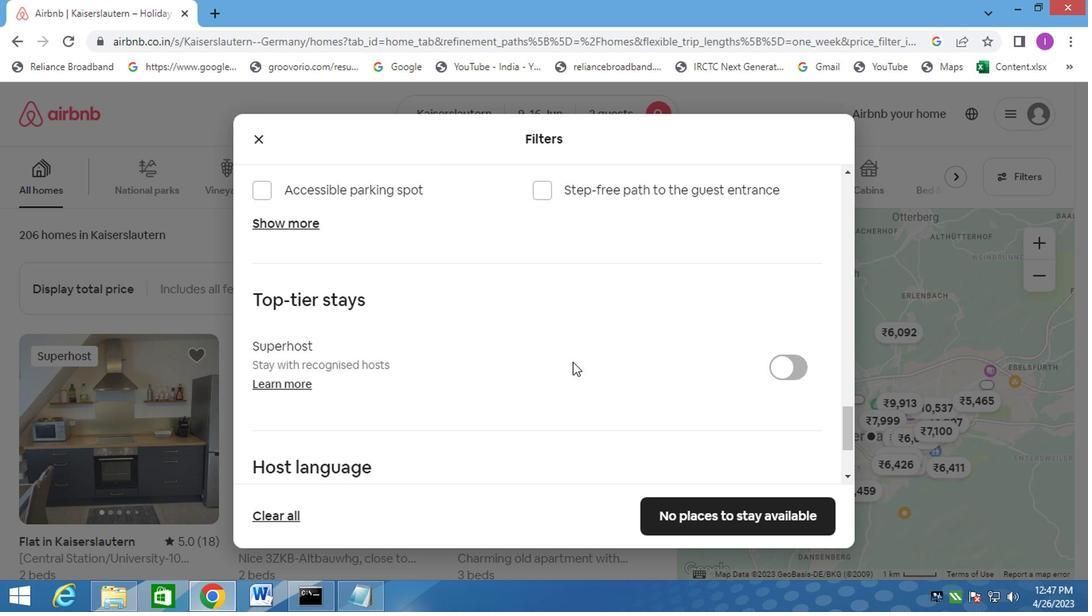 
Action: Mouse scrolled (564, 366) with delta (0, 0)
Screenshot: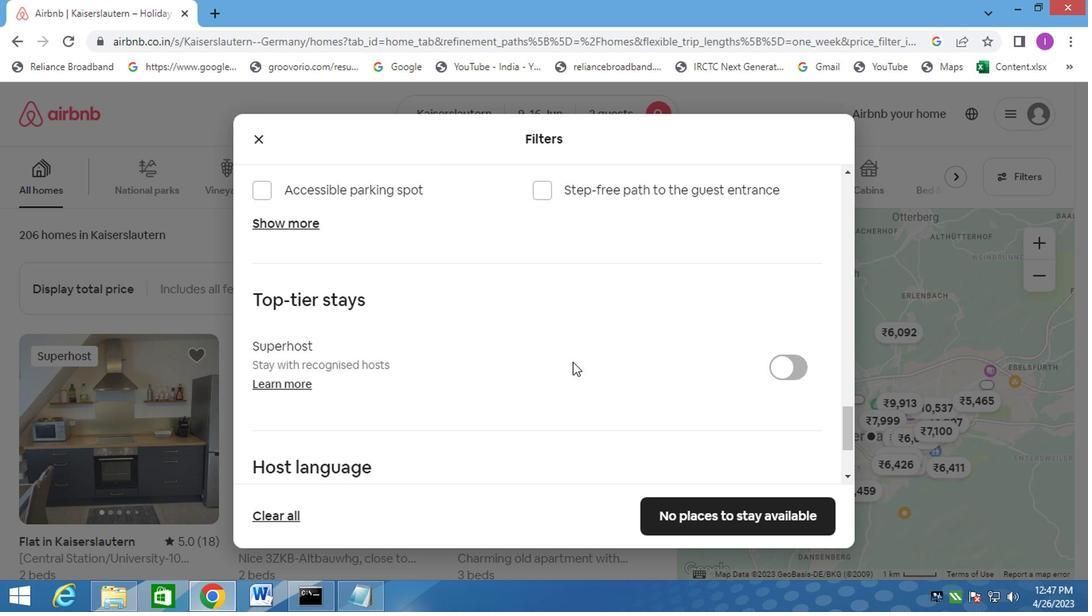 
Action: Mouse moved to (563, 368)
Screenshot: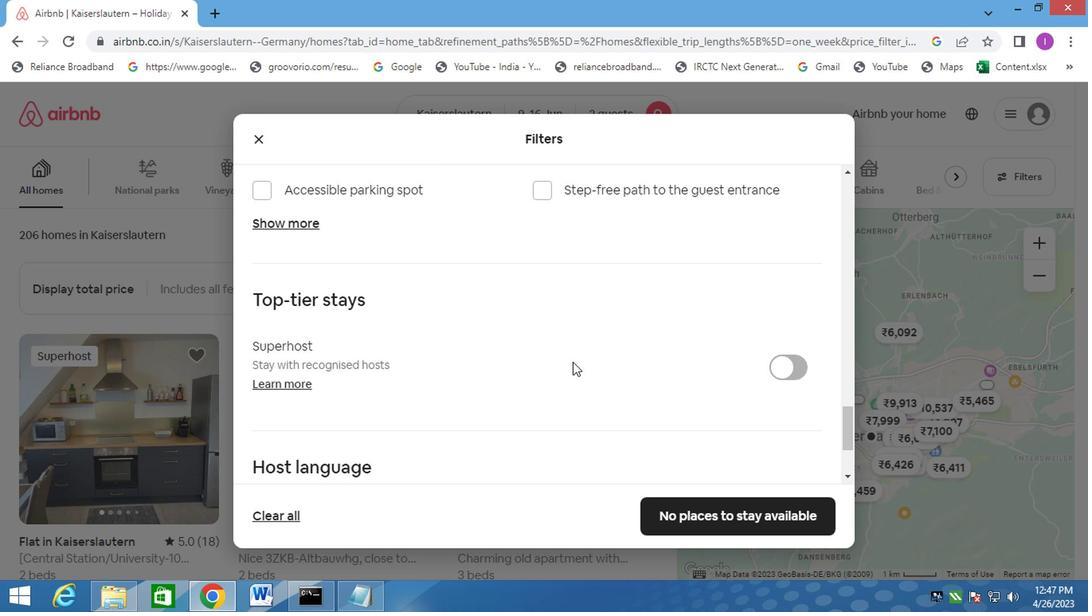 
Action: Mouse scrolled (563, 367) with delta (0, -1)
Screenshot: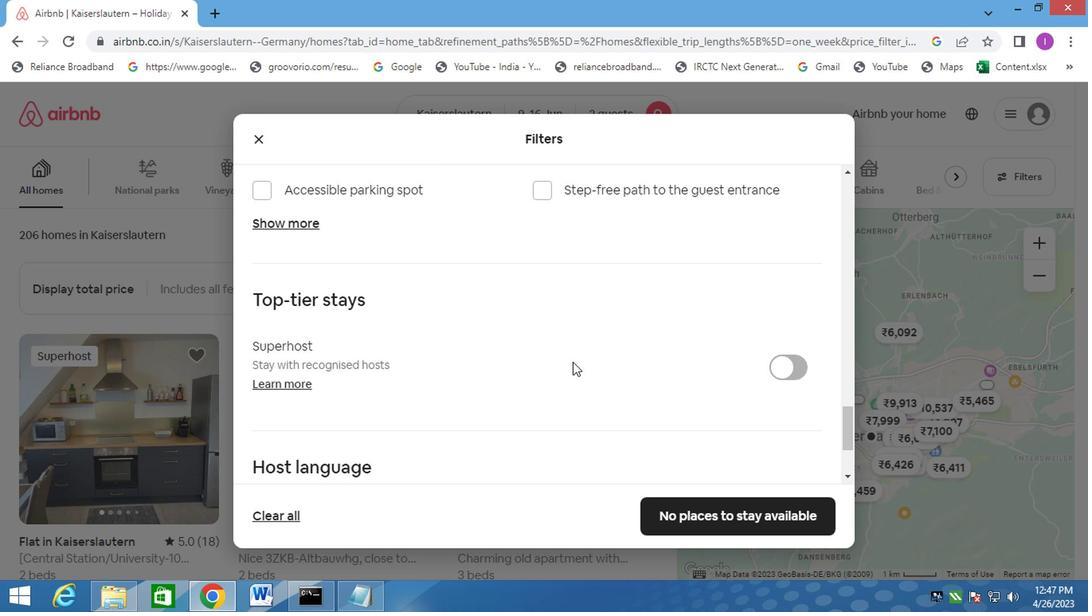 
Action: Mouse moved to (255, 366)
Screenshot: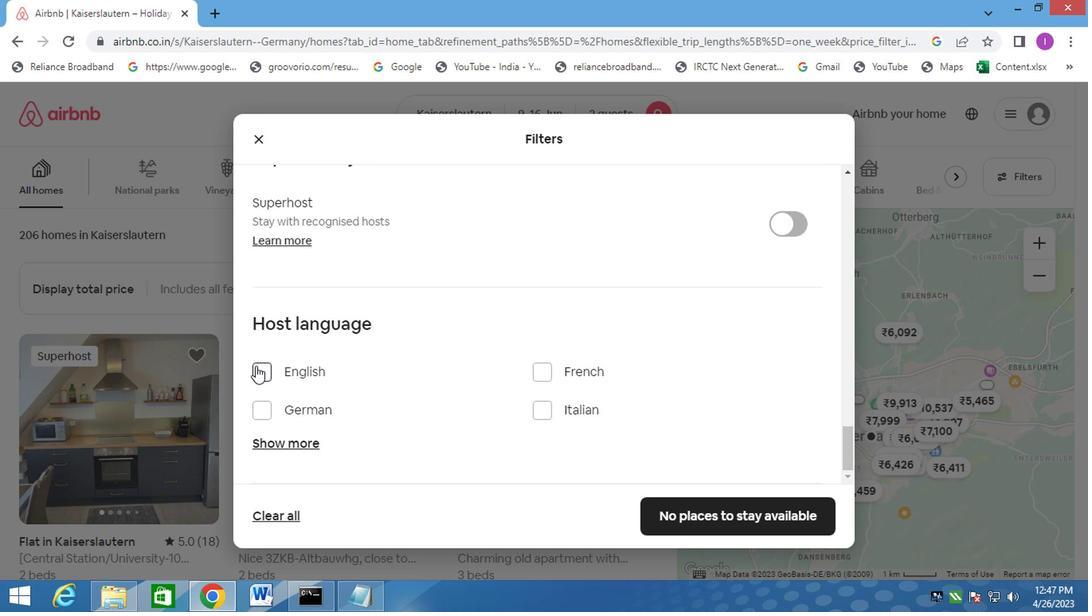 
Action: Mouse pressed left at (255, 366)
Screenshot: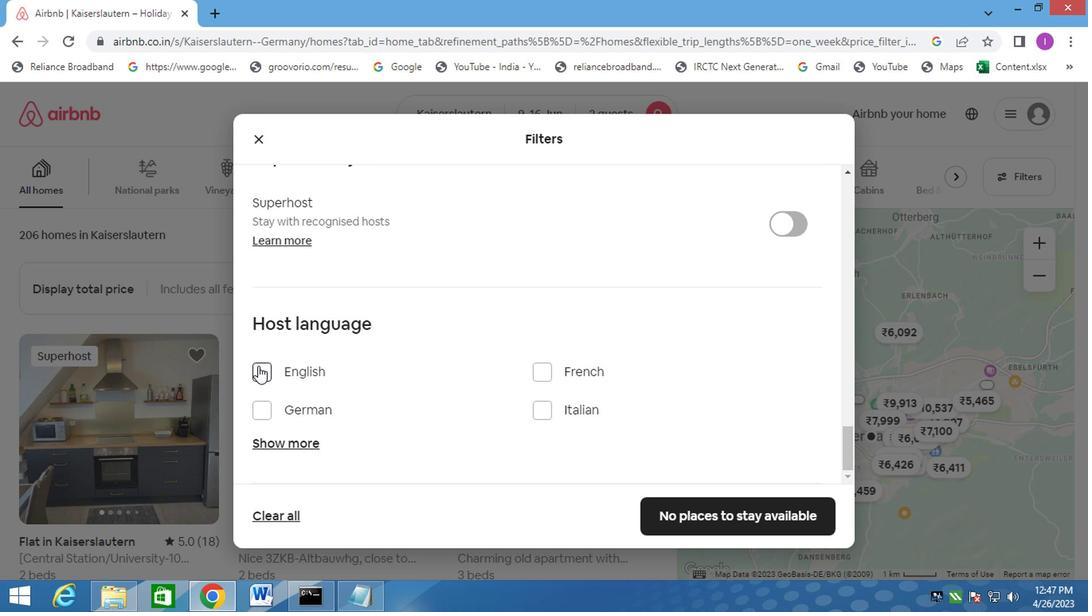 
Action: Mouse moved to (686, 506)
Screenshot: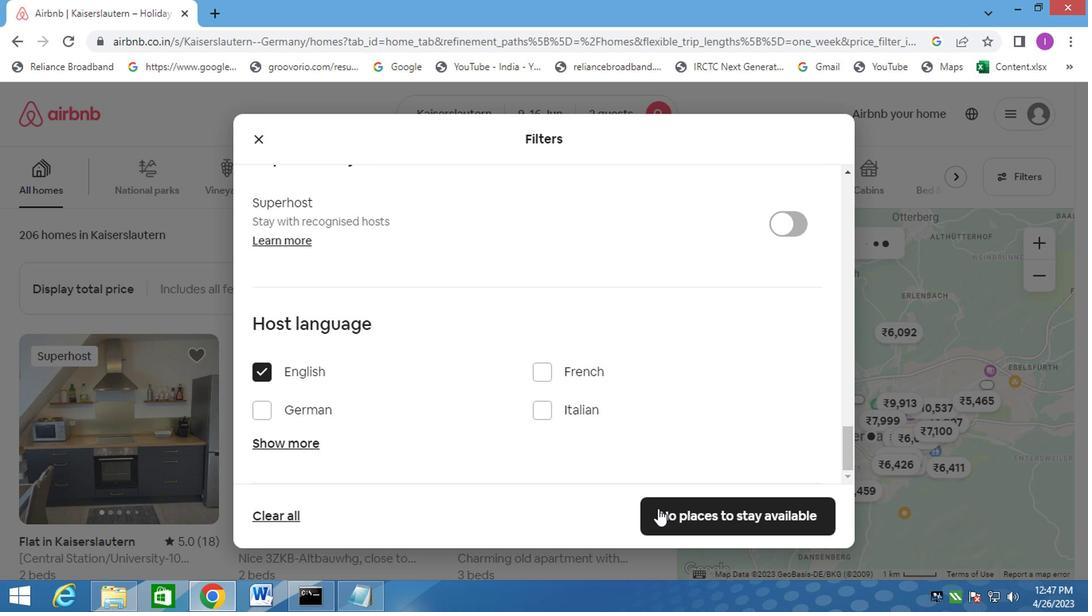 
Action: Mouse pressed left at (686, 506)
Screenshot: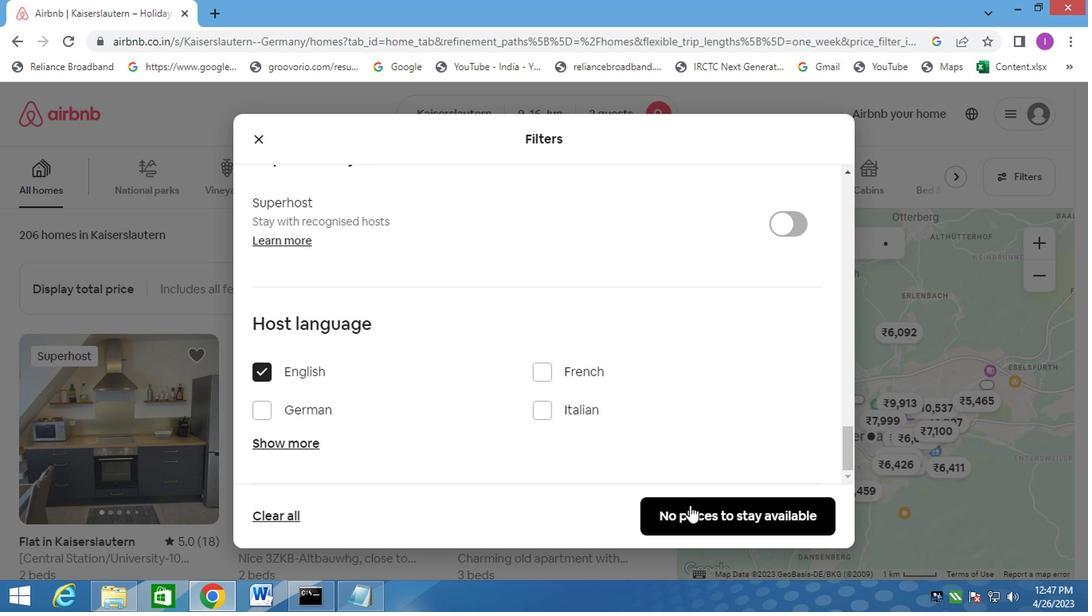 
Action: Mouse moved to (717, 474)
Screenshot: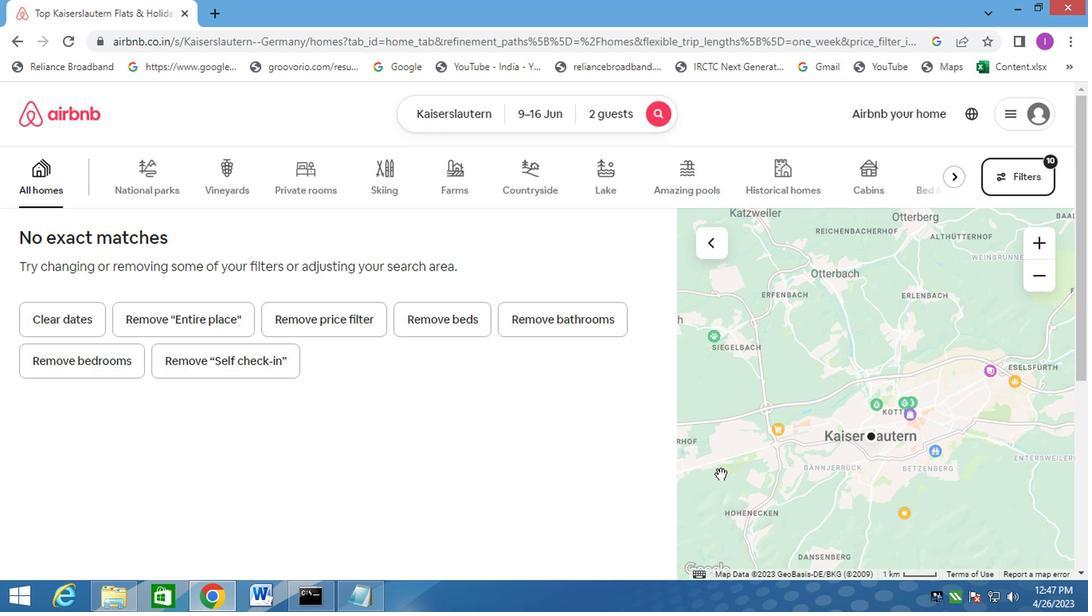 
